 Task: Plan a volunteer activity at a senior center on the 21st at 12:00 PM.
Action: Mouse moved to (158, 137)
Screenshot: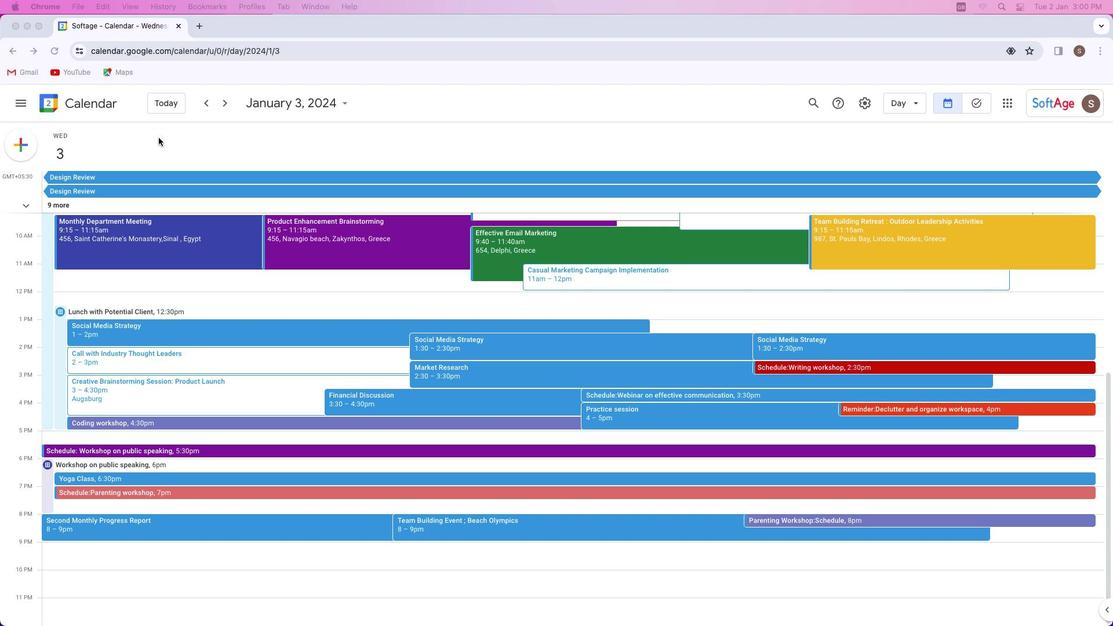 
Action: Mouse pressed left at (158, 137)
Screenshot: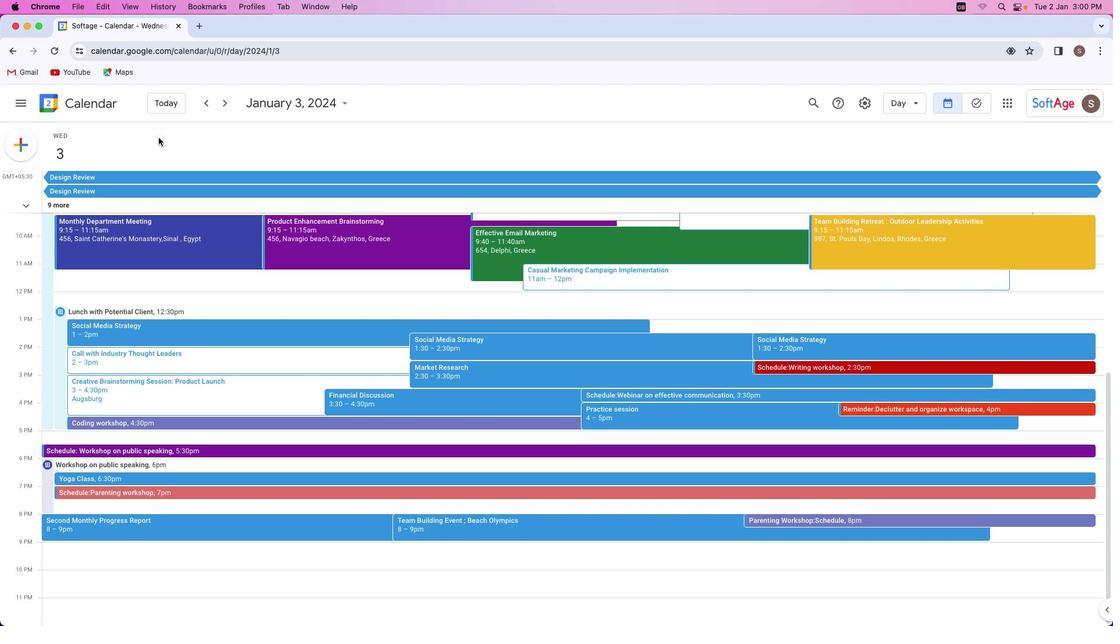 
Action: Mouse moved to (12, 143)
Screenshot: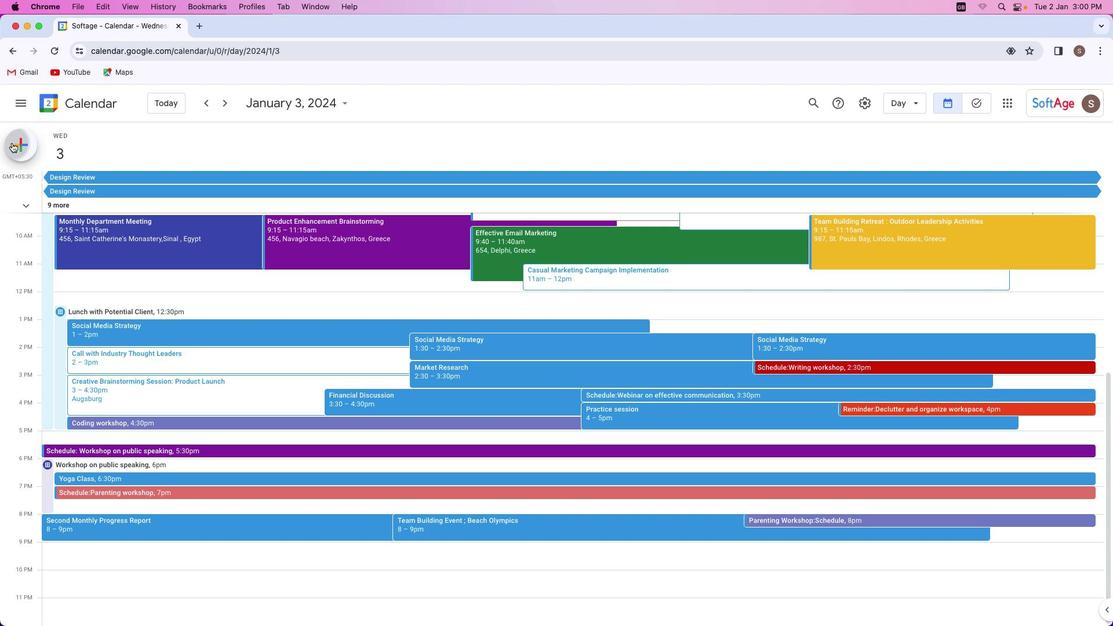
Action: Mouse pressed left at (12, 143)
Screenshot: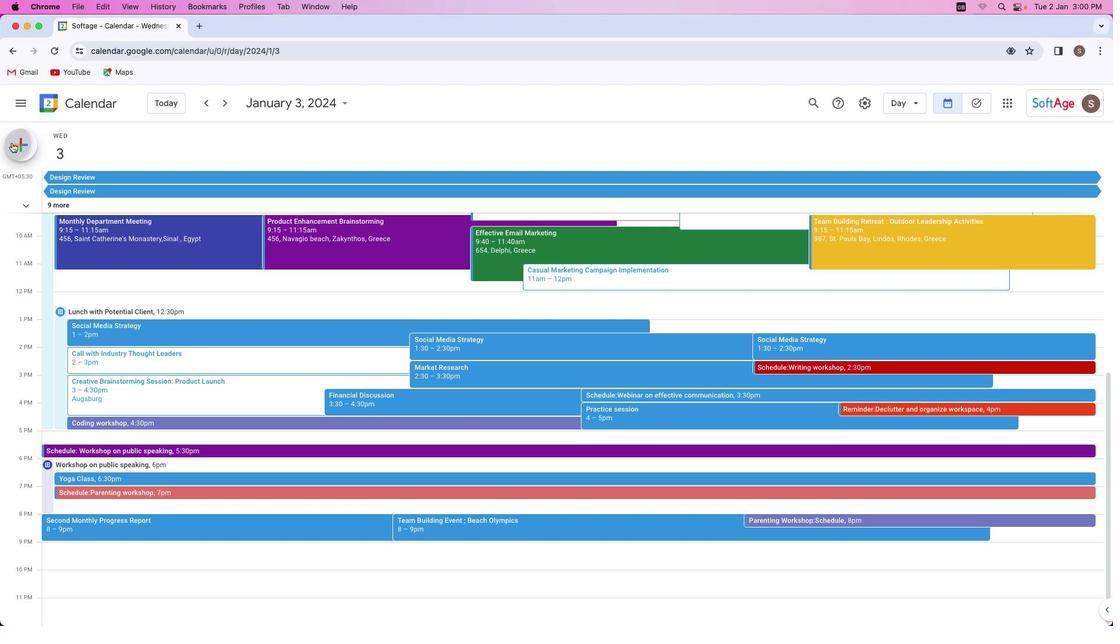 
Action: Mouse moved to (48, 177)
Screenshot: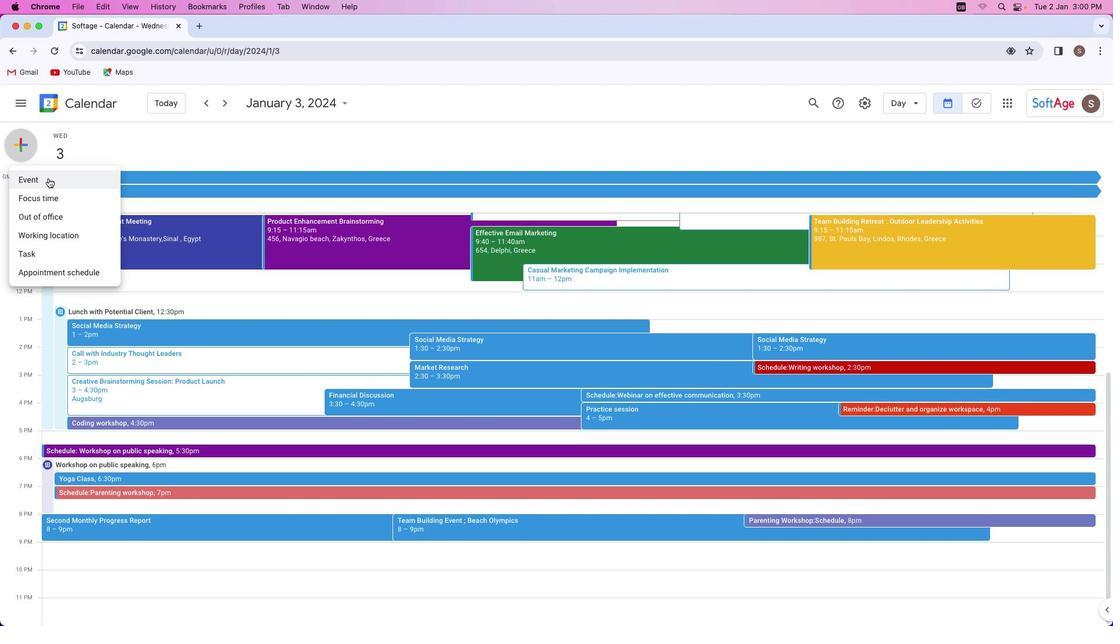 
Action: Mouse pressed left at (48, 177)
Screenshot: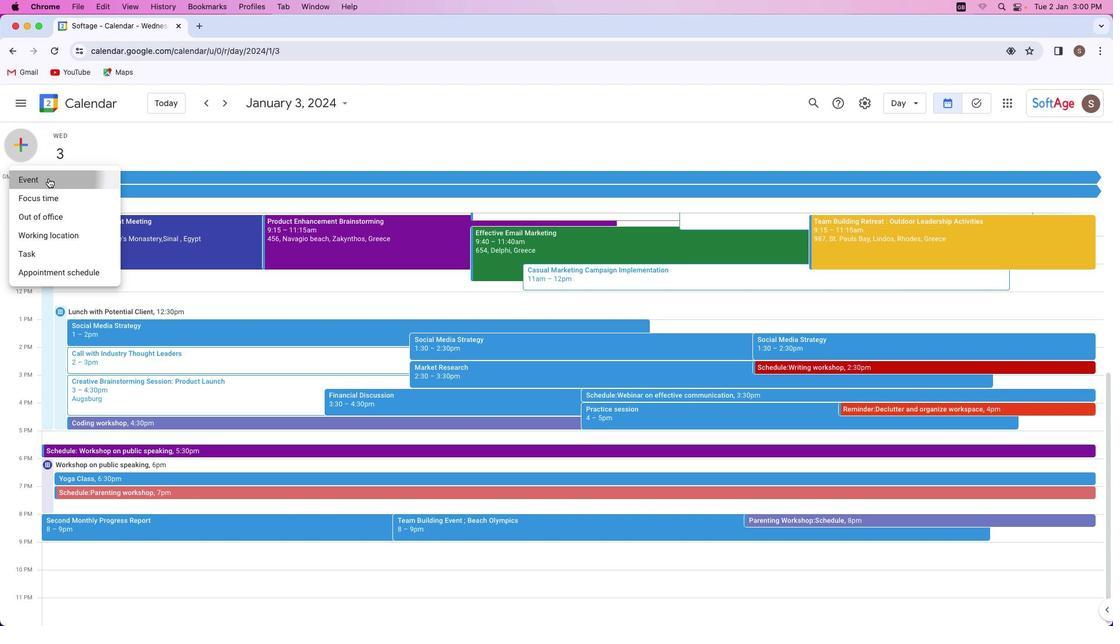 
Action: Mouse moved to (480, 240)
Screenshot: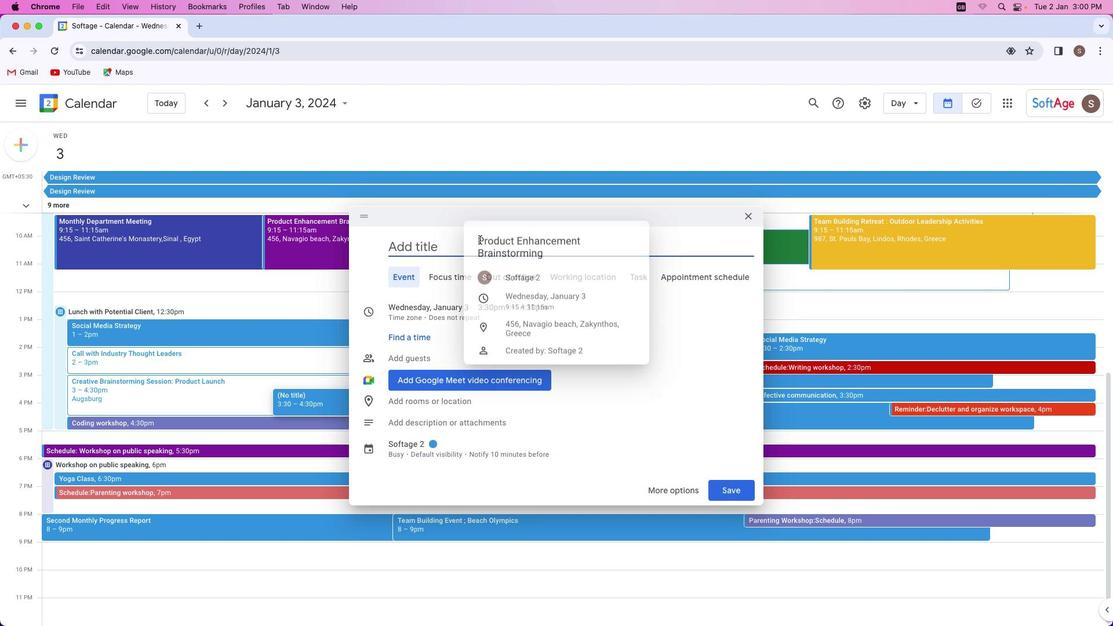 
Action: Key pressed Key.shift'V''o''l''u''n''t''e''e''r'Key.space'a''c''t''i''v''i''t''y'Key.space'a''t'Key.space's''e''n''i''o''r'Key.space'c''e''n''t''e''r'
Screenshot: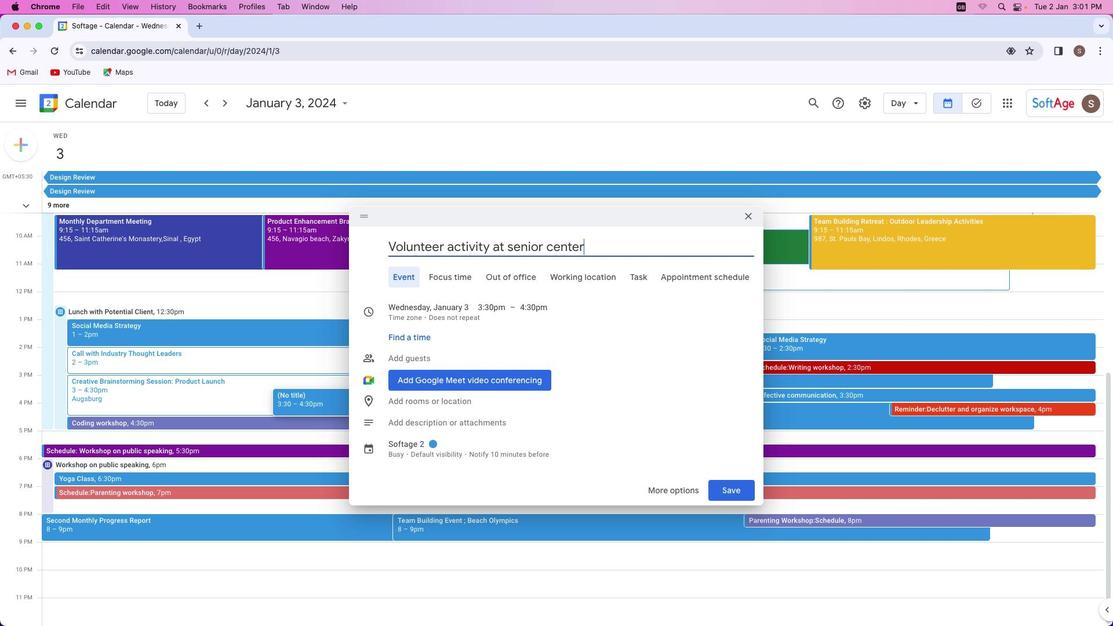 
Action: Mouse moved to (440, 307)
Screenshot: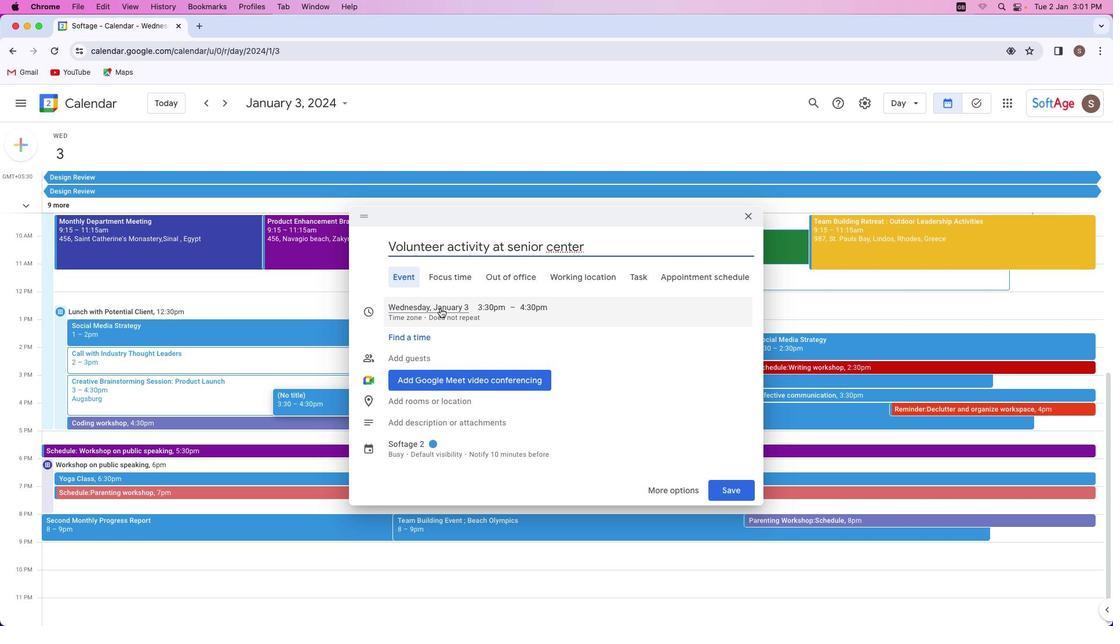 
Action: Mouse pressed left at (440, 307)
Screenshot: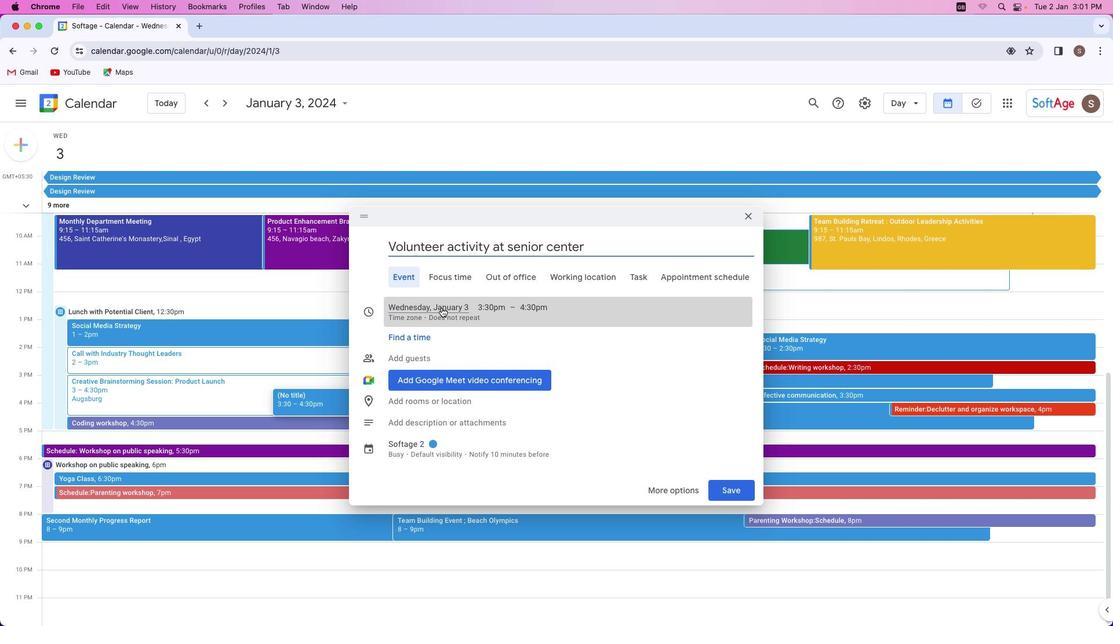 
Action: Mouse moved to (531, 397)
Screenshot: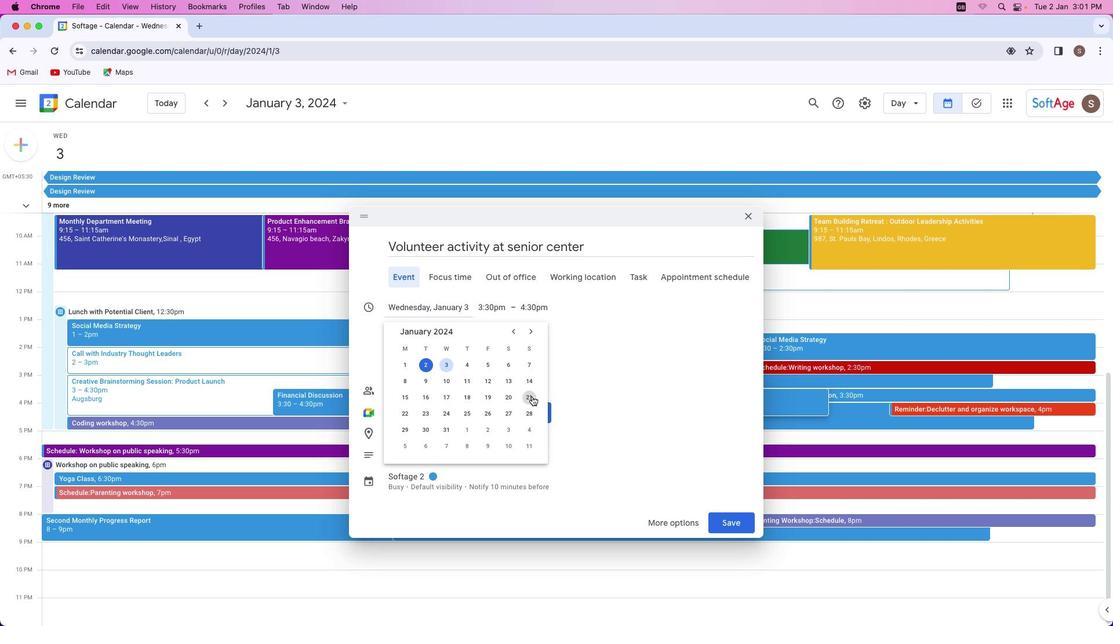 
Action: Mouse pressed left at (531, 397)
Screenshot: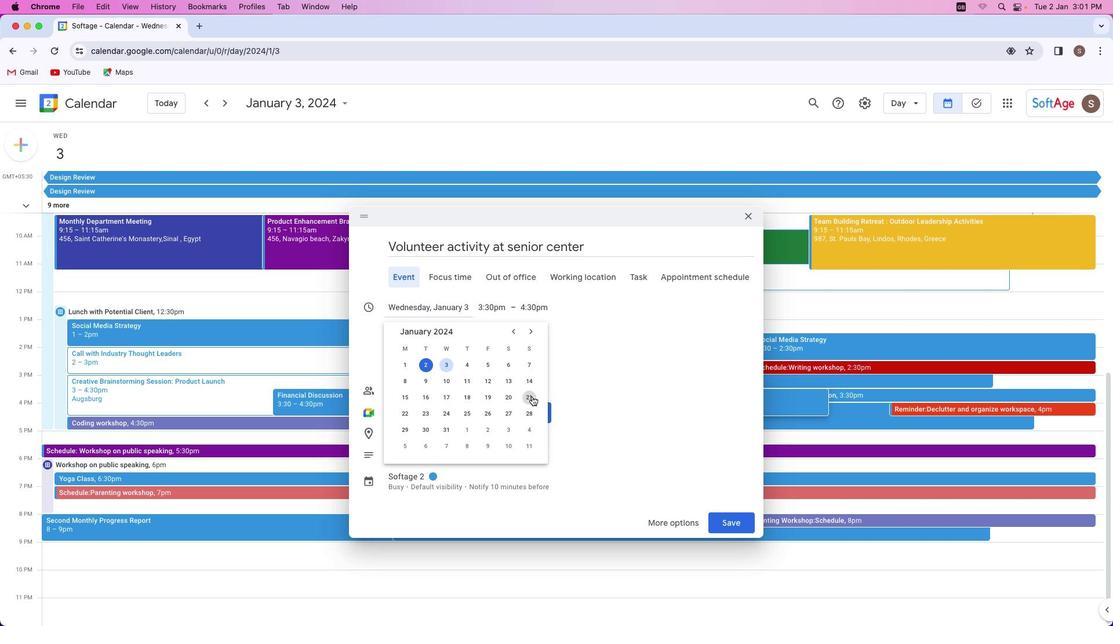 
Action: Mouse moved to (478, 308)
Screenshot: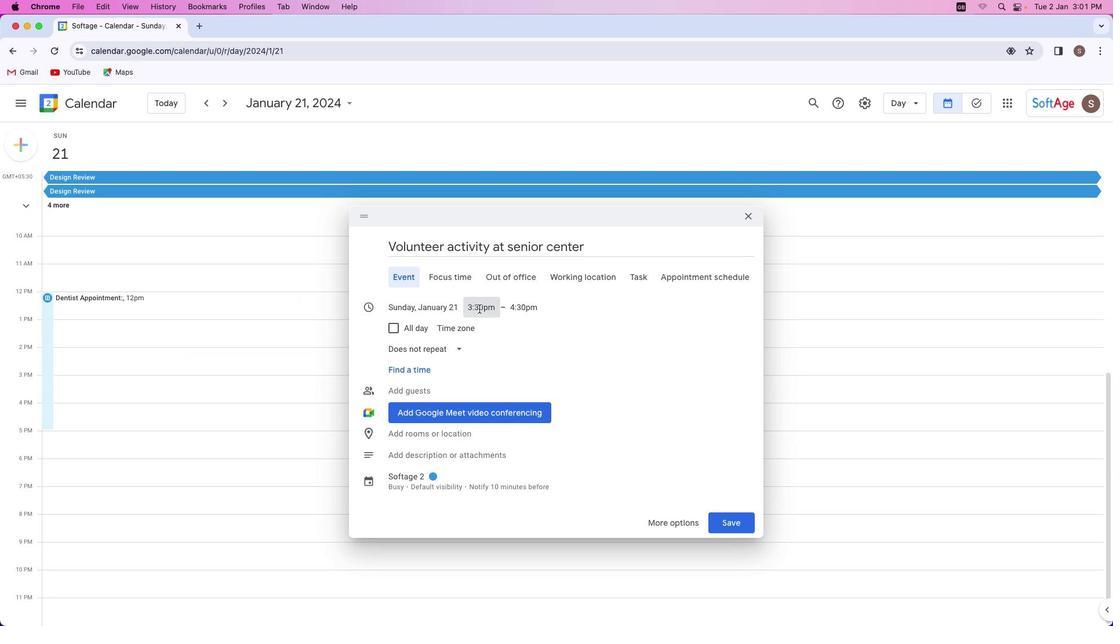 
Action: Mouse pressed left at (478, 308)
Screenshot: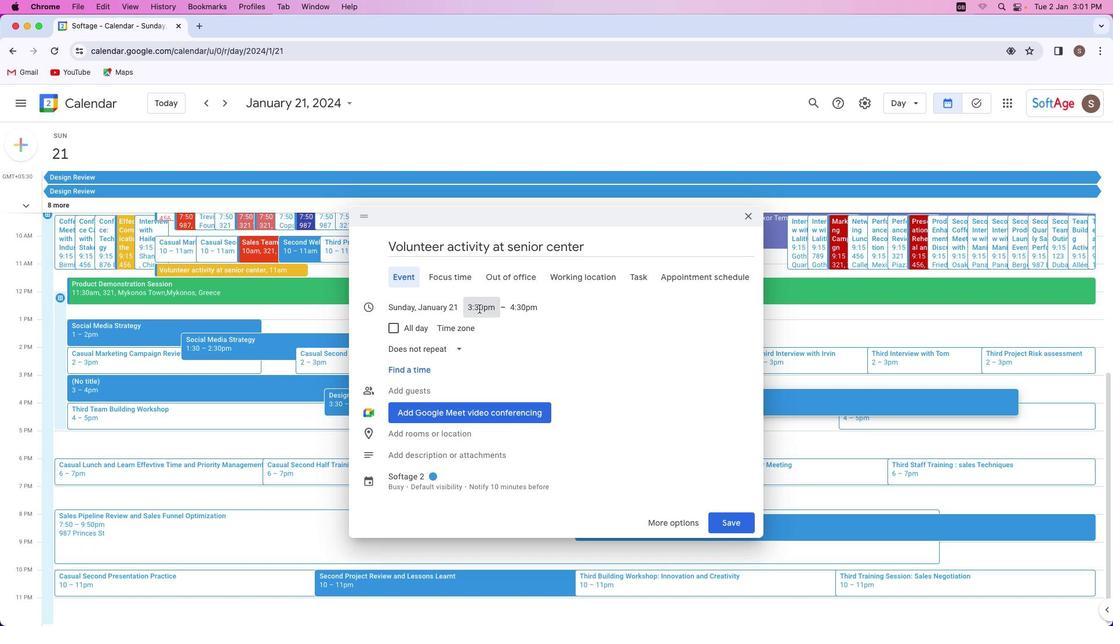 
Action: Mouse moved to (491, 367)
Screenshot: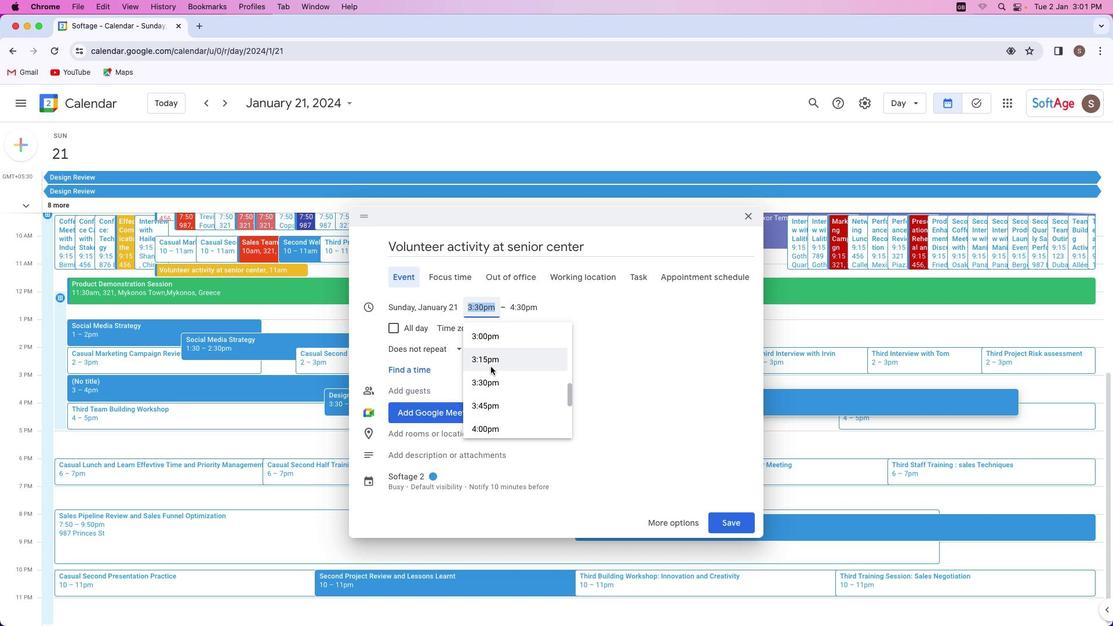 
Action: Mouse scrolled (491, 367) with delta (0, 0)
Screenshot: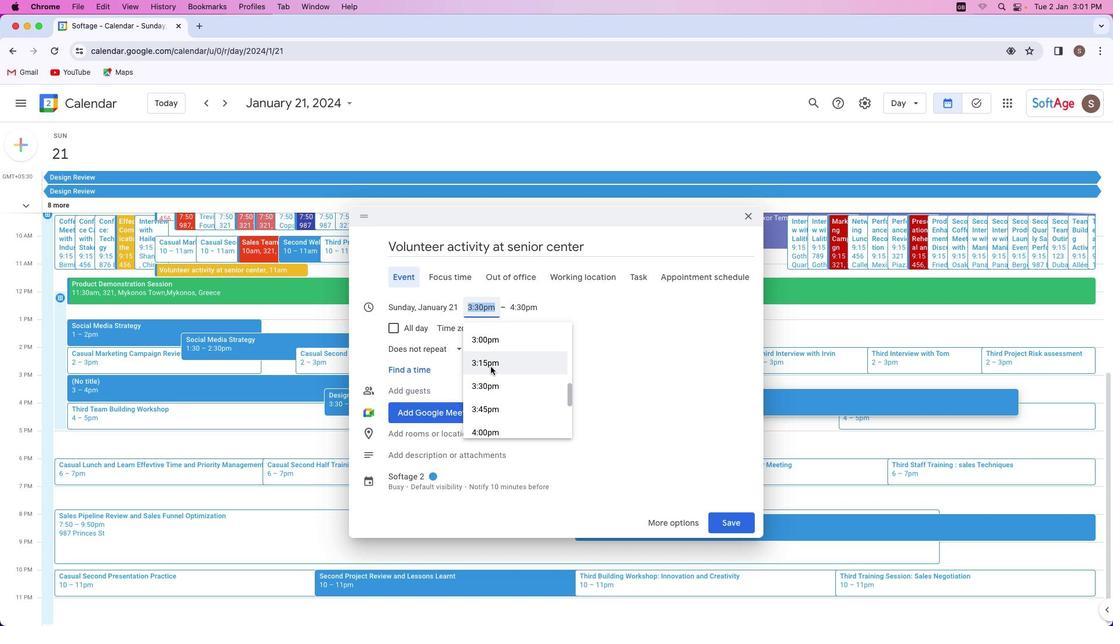 
Action: Mouse scrolled (491, 367) with delta (0, 0)
Screenshot: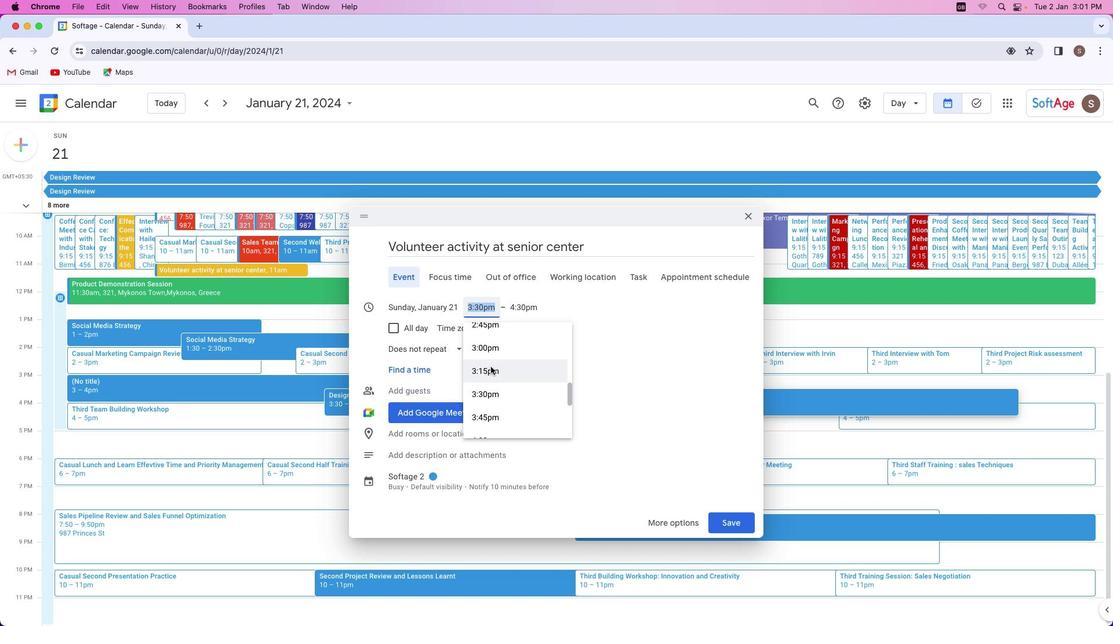 
Action: Mouse moved to (491, 366)
Screenshot: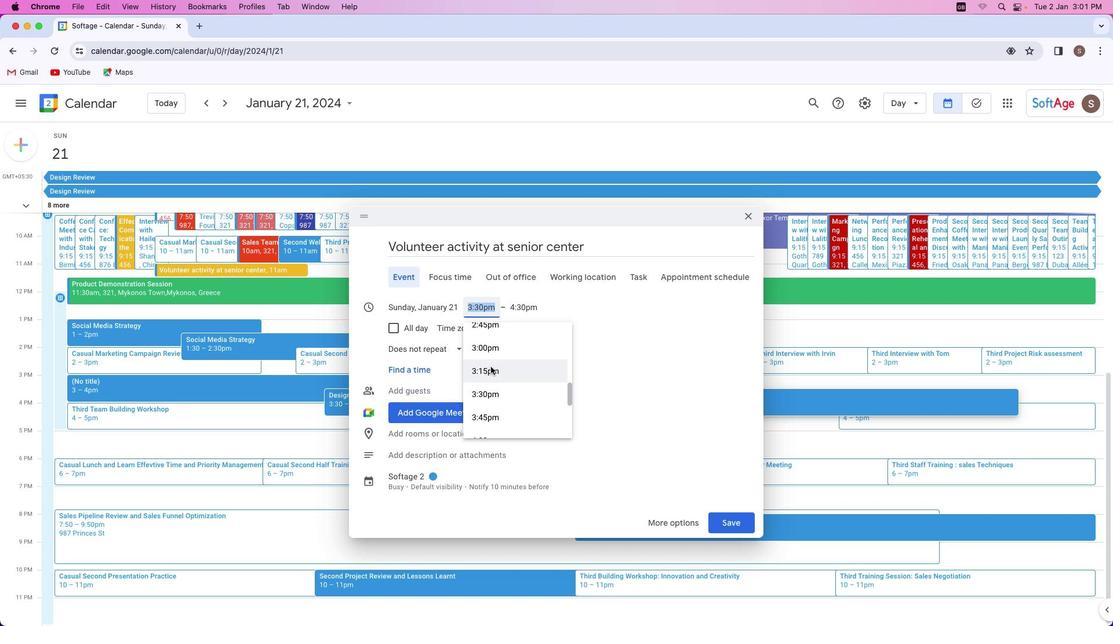 
Action: Mouse scrolled (491, 366) with delta (0, 0)
Screenshot: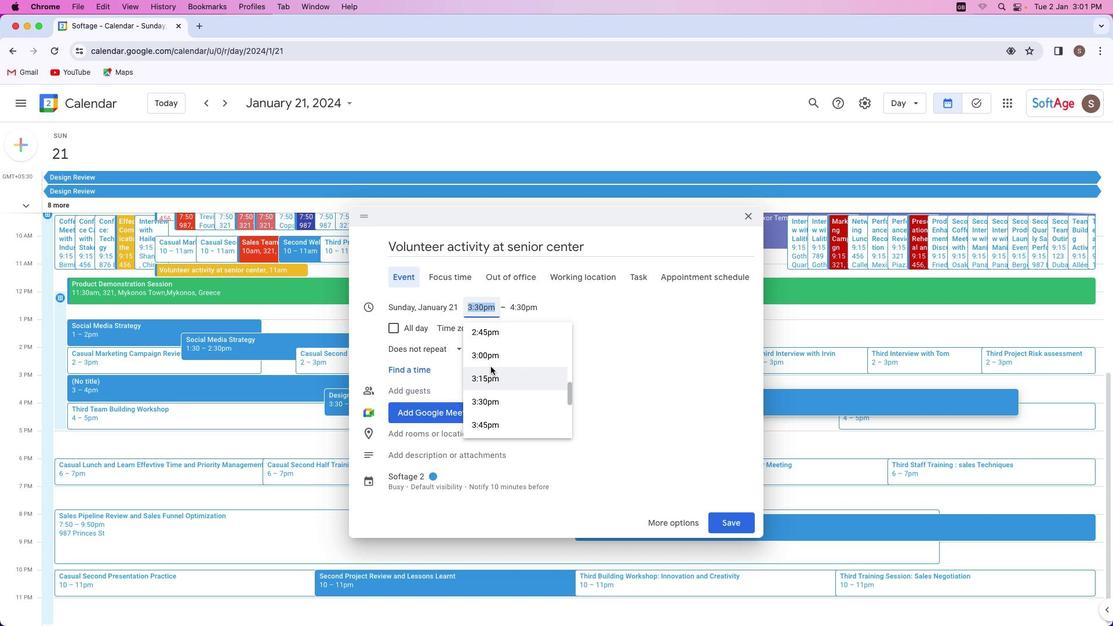 
Action: Mouse moved to (492, 368)
Screenshot: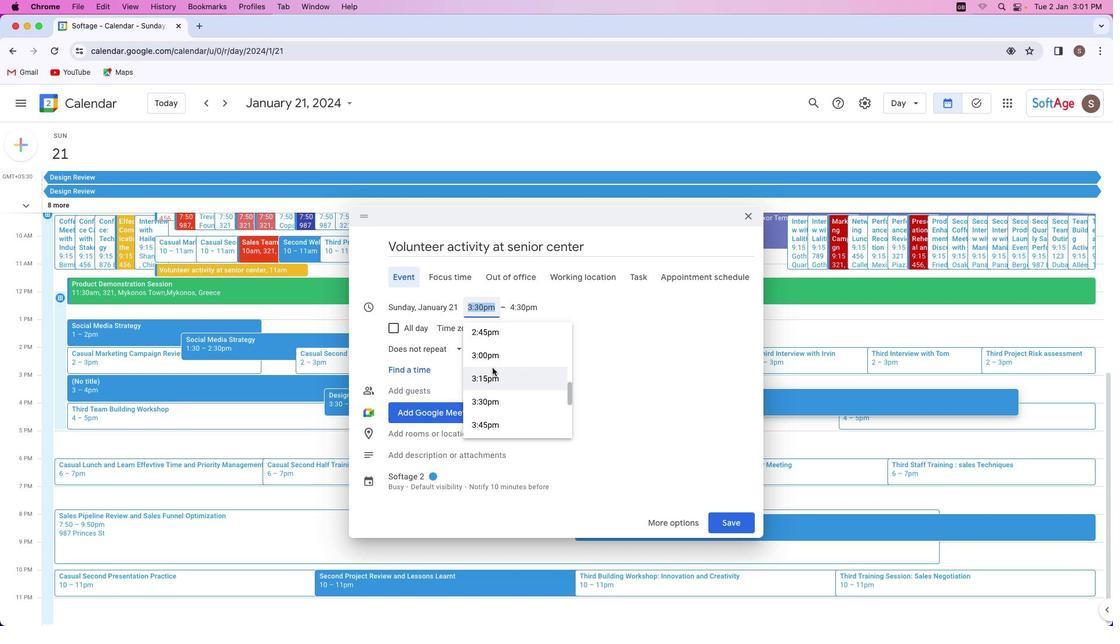 
Action: Mouse scrolled (492, 368) with delta (0, 0)
Screenshot: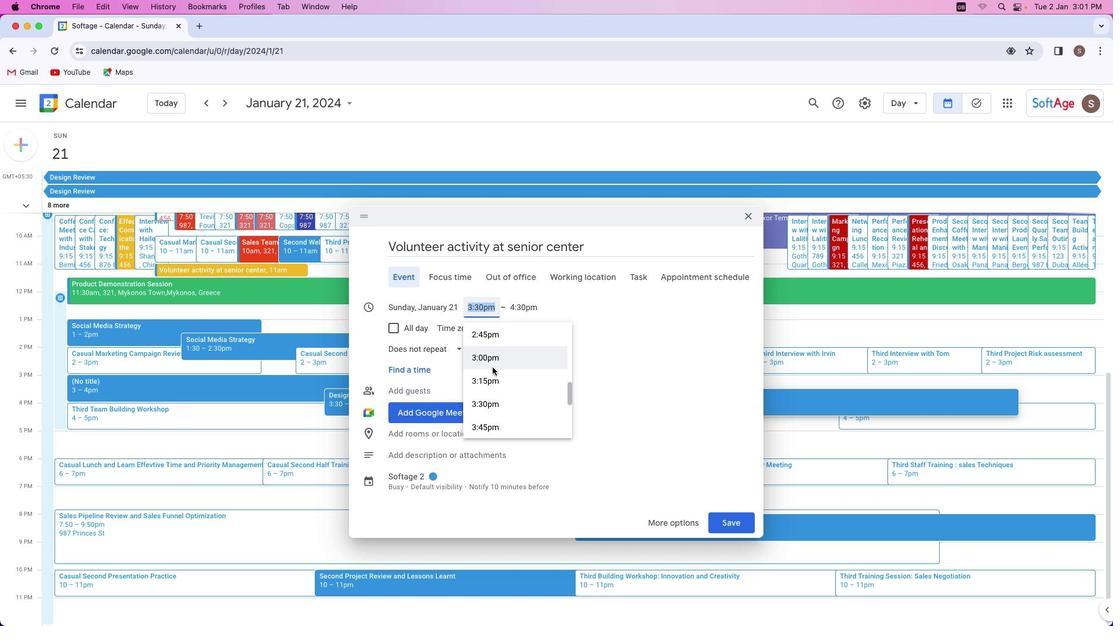 
Action: Mouse moved to (492, 367)
Screenshot: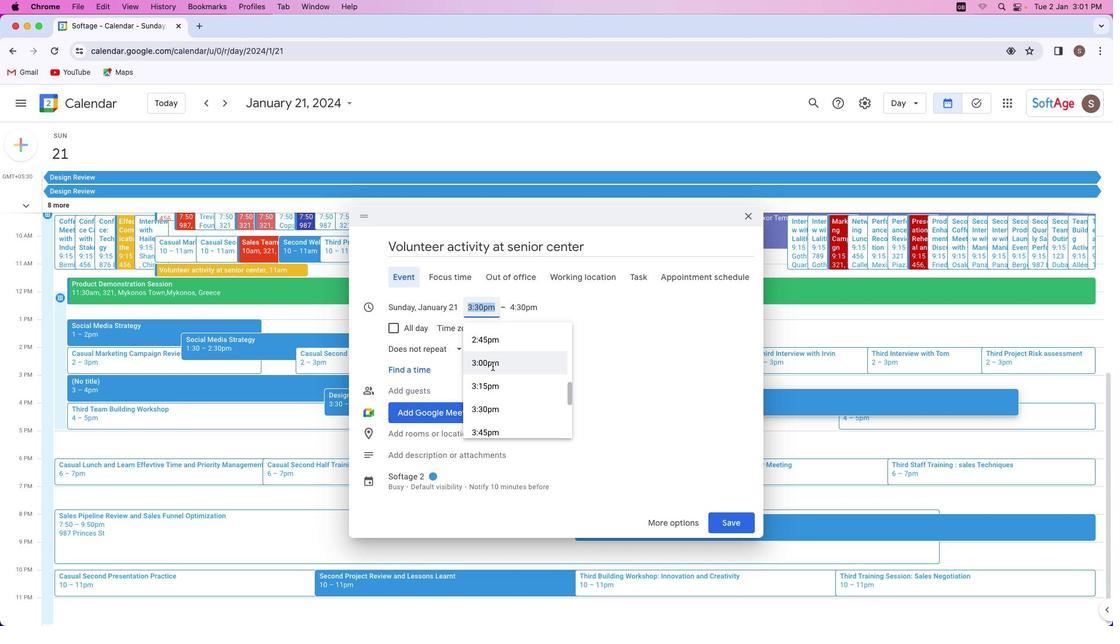 
Action: Mouse scrolled (492, 367) with delta (0, 0)
Screenshot: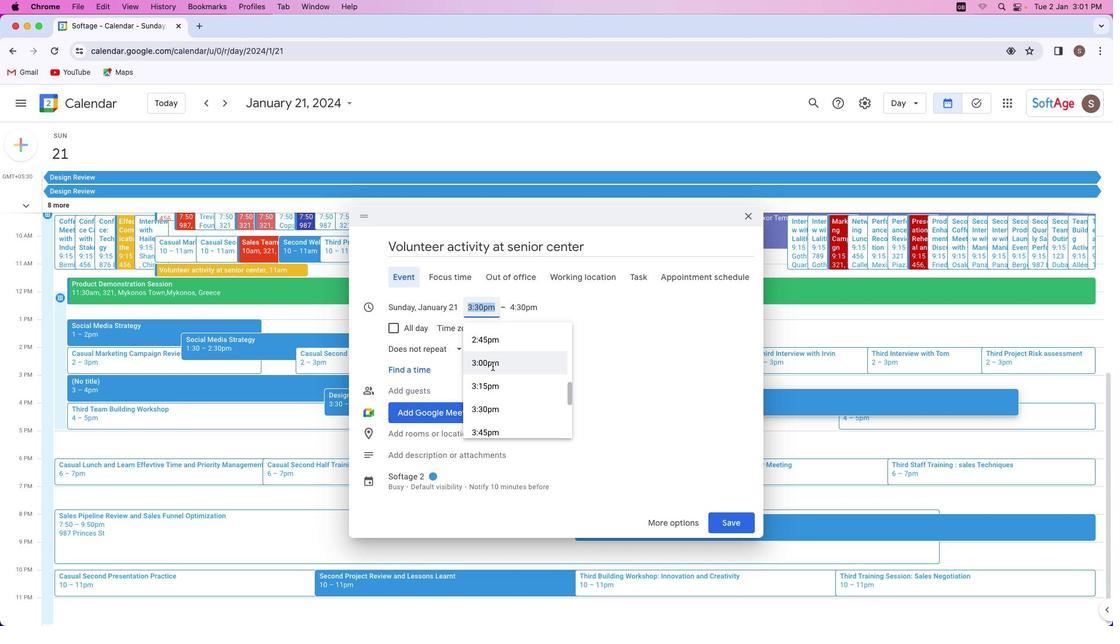
Action: Mouse moved to (492, 365)
Screenshot: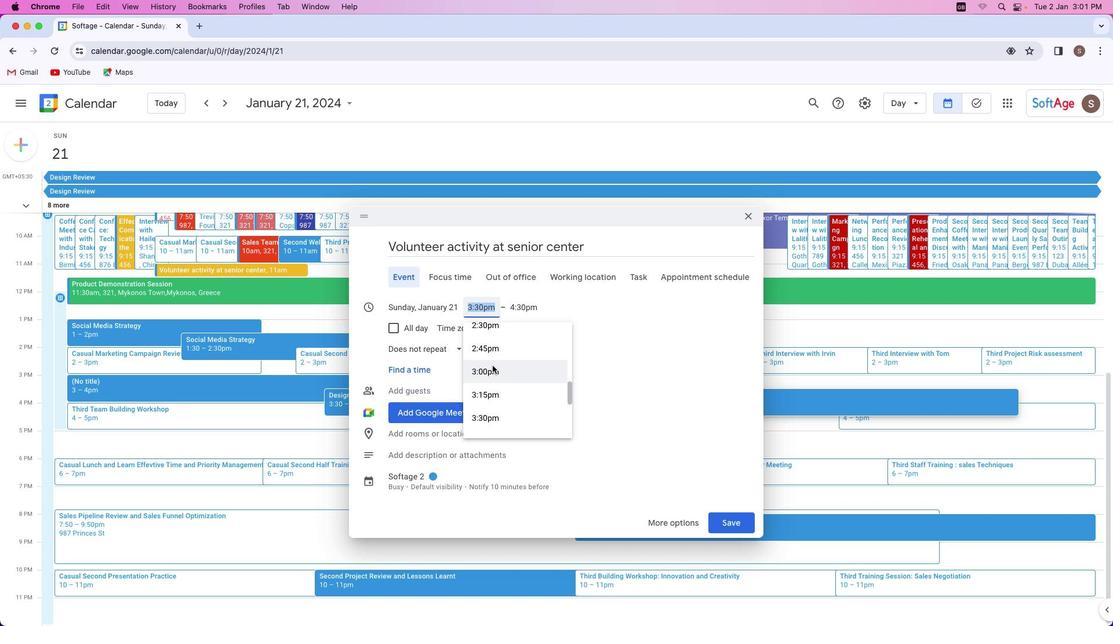 
Action: Mouse scrolled (492, 365) with delta (0, 0)
Screenshot: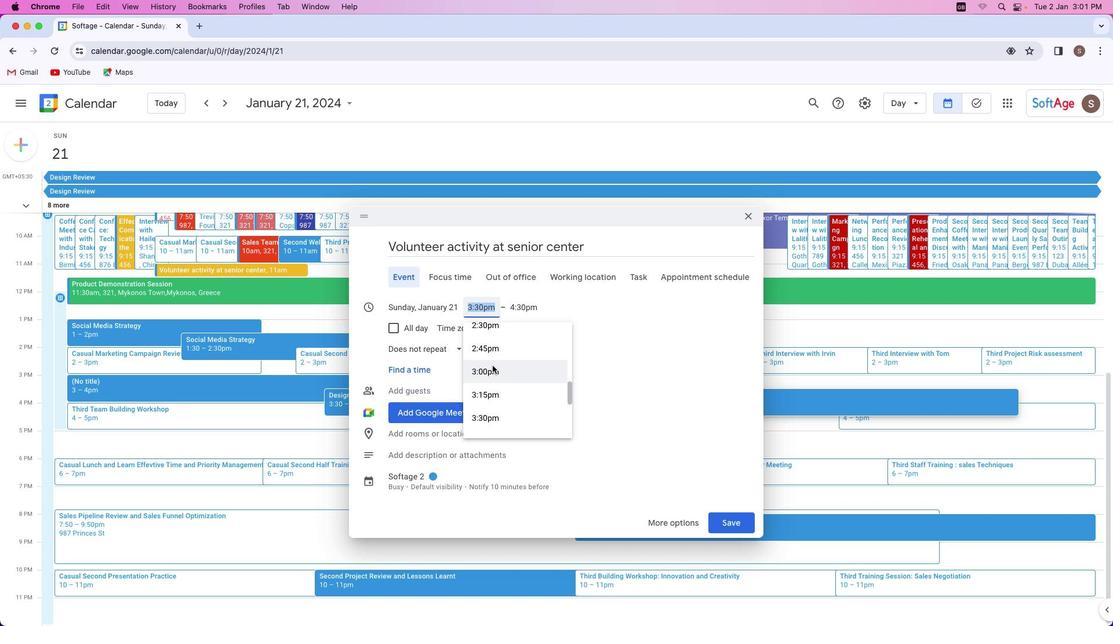 
Action: Mouse moved to (492, 365)
Screenshot: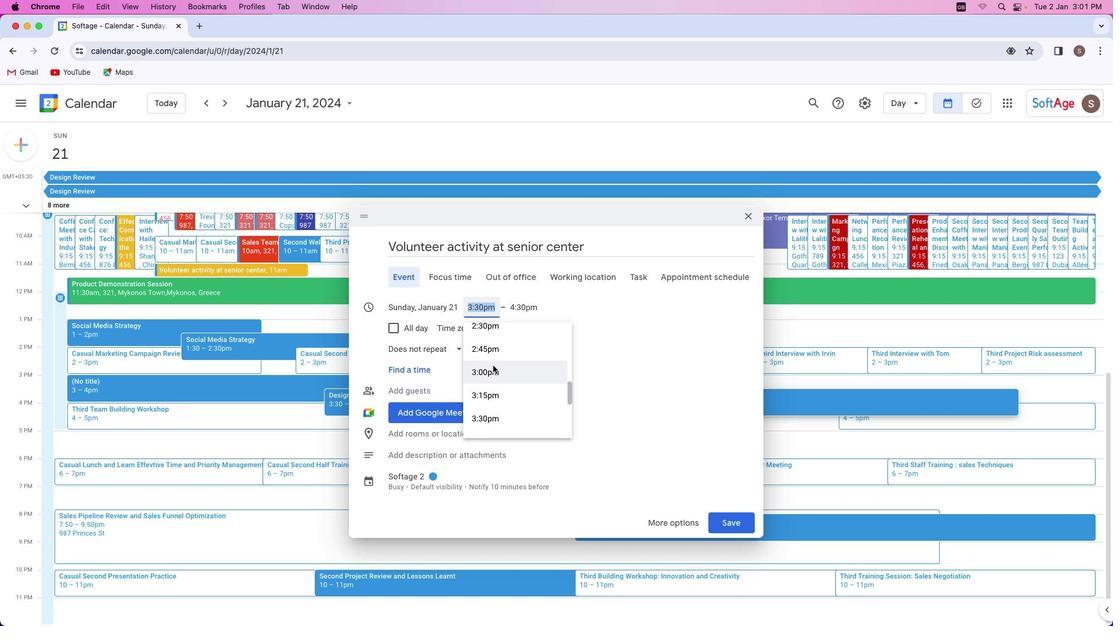 
Action: Mouse scrolled (492, 365) with delta (0, 0)
Screenshot: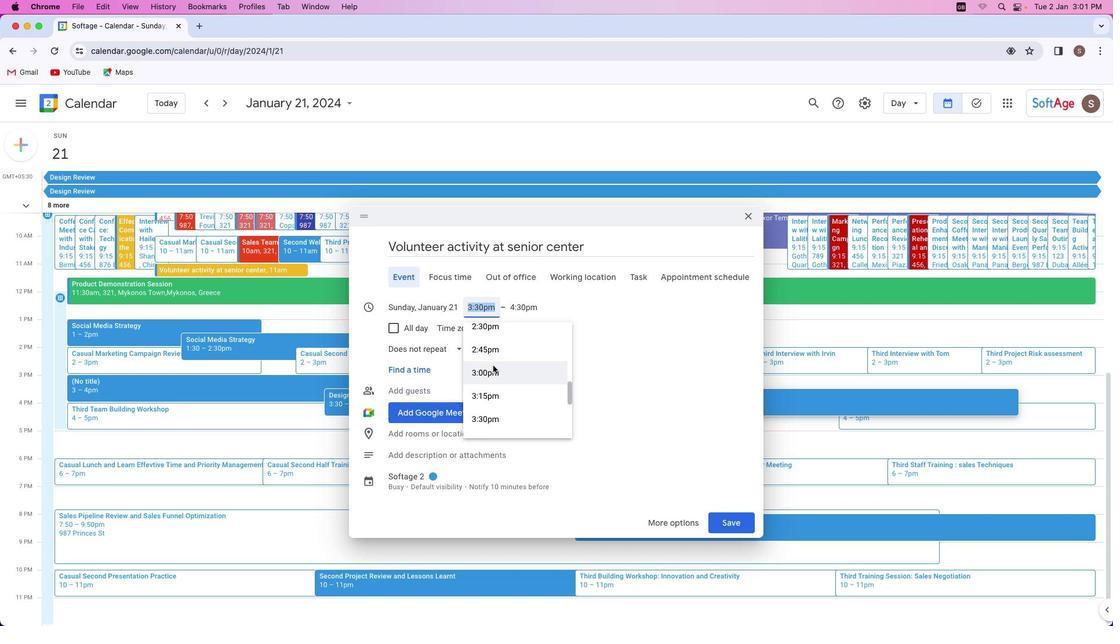 
Action: Mouse scrolled (492, 365) with delta (0, 0)
Screenshot: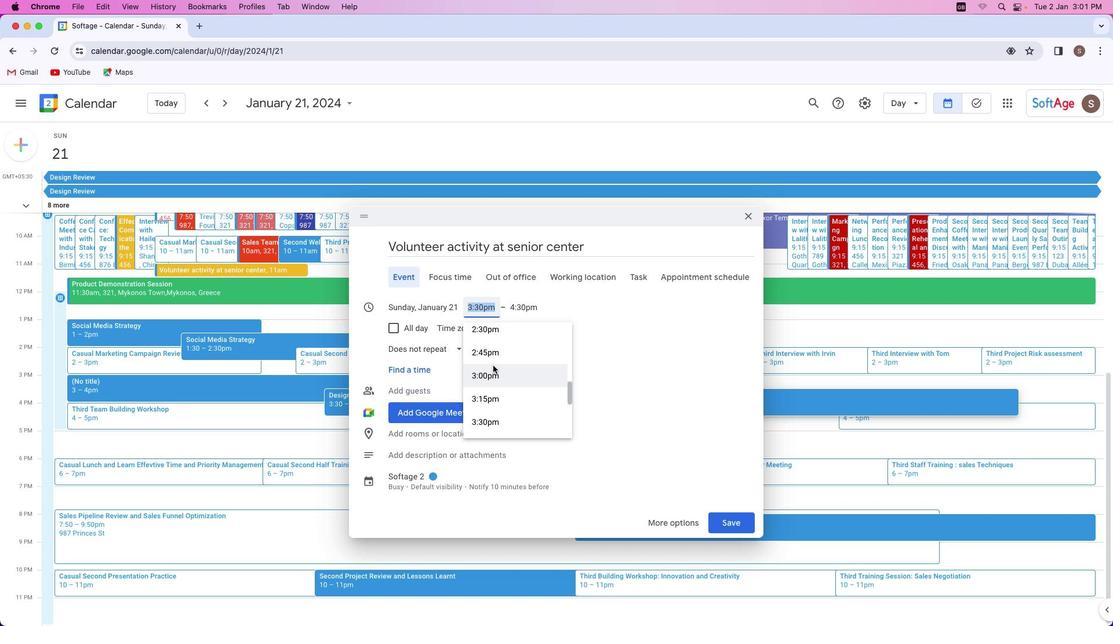 
Action: Mouse scrolled (492, 365) with delta (0, 0)
Screenshot: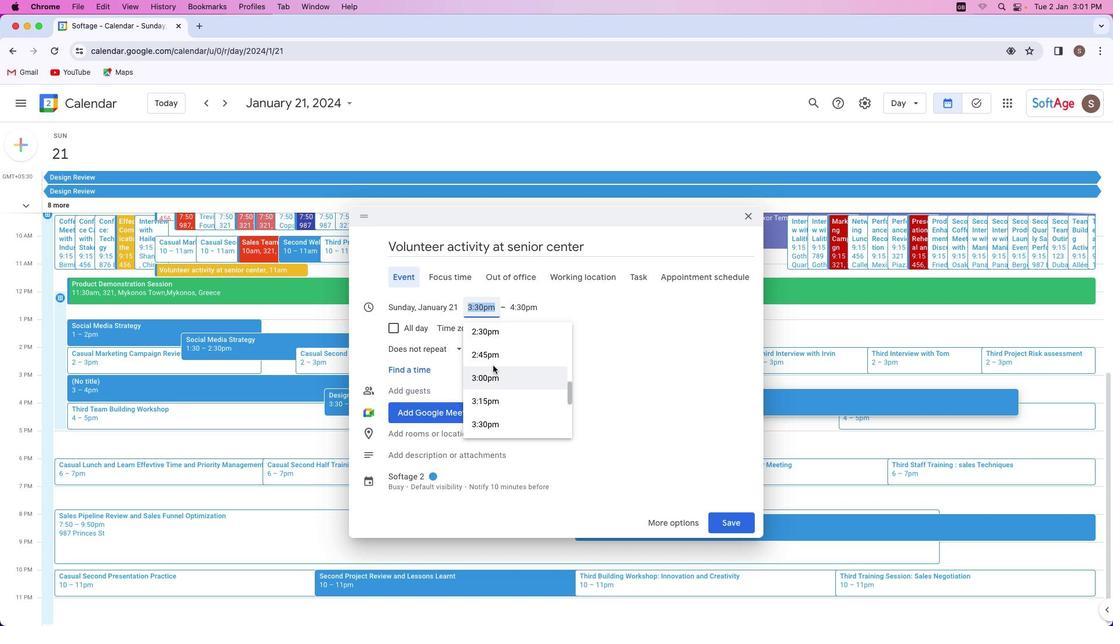 
Action: Mouse moved to (494, 365)
Screenshot: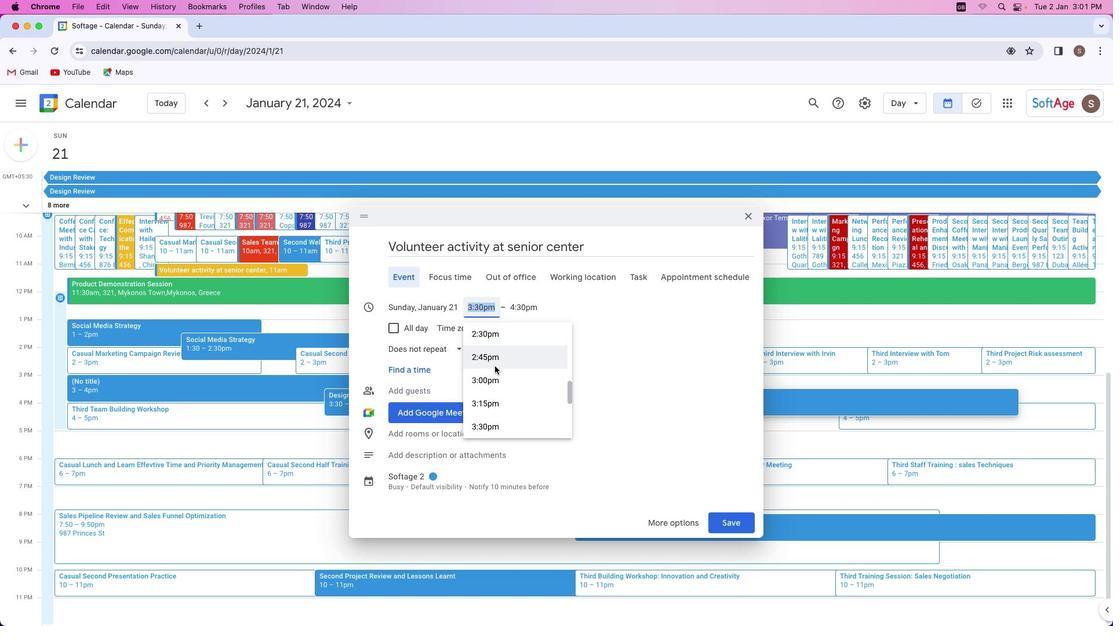 
Action: Mouse scrolled (494, 365) with delta (0, 0)
Screenshot: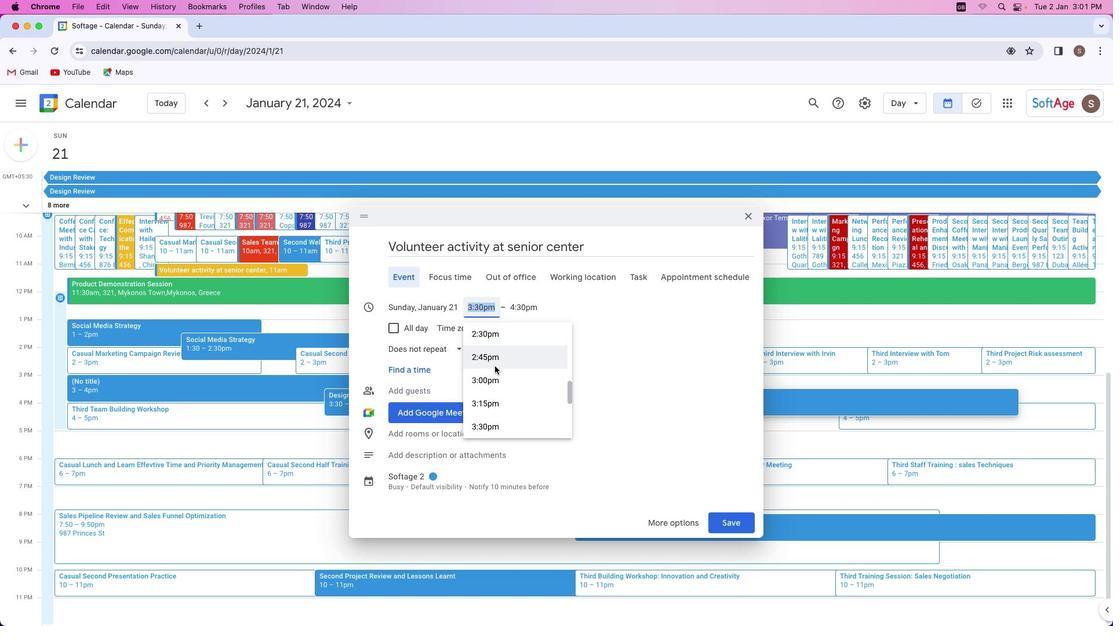 
Action: Mouse moved to (494, 365)
Screenshot: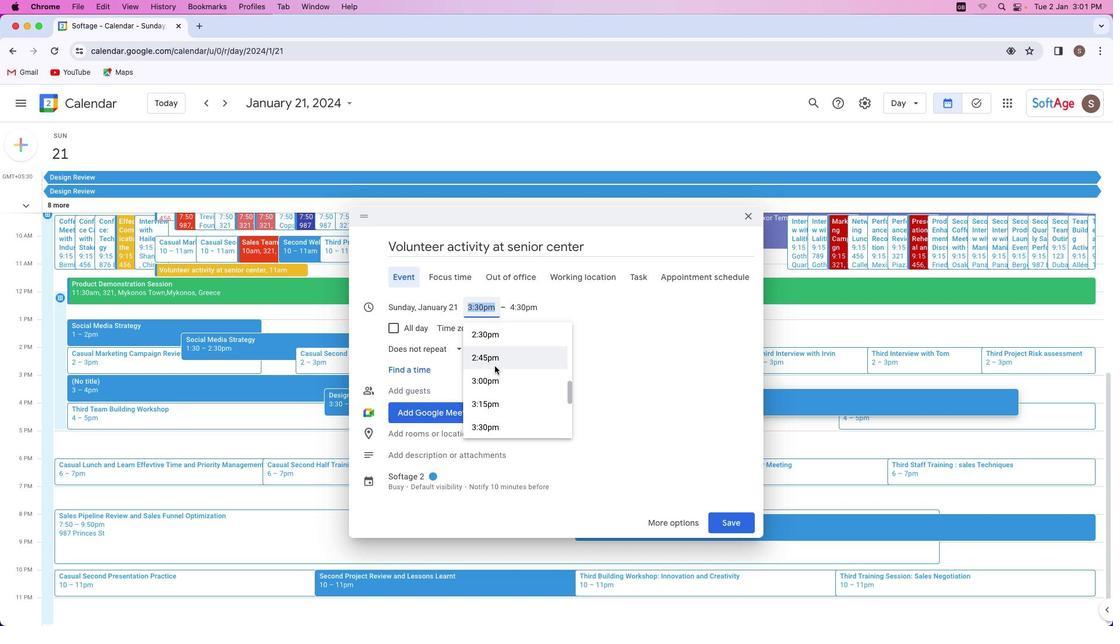 
Action: Mouse scrolled (494, 365) with delta (0, 0)
Screenshot: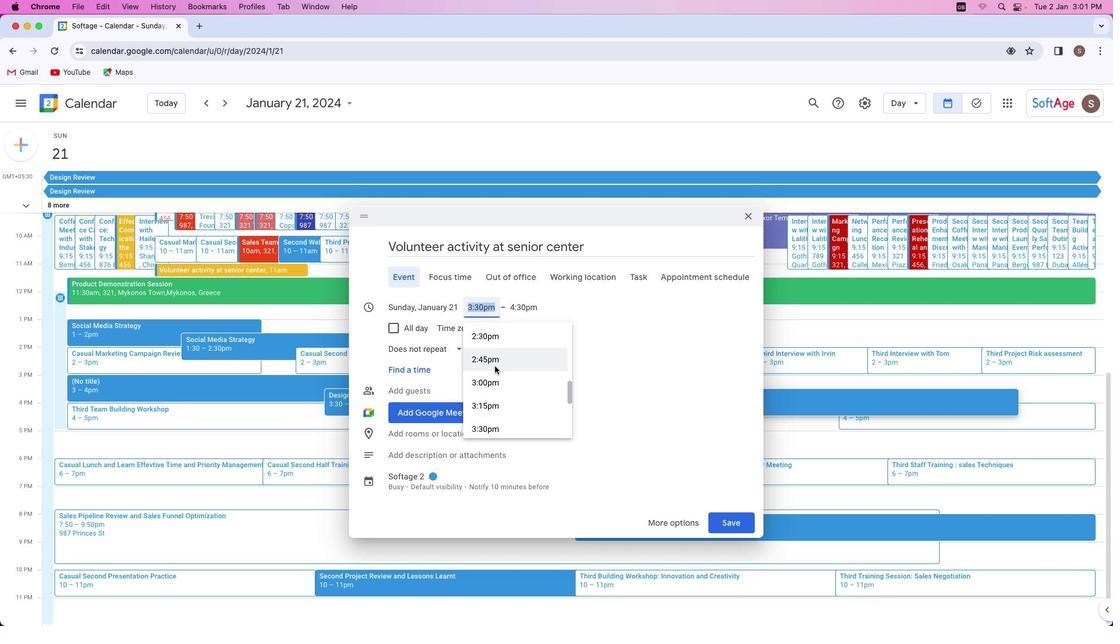 
Action: Mouse scrolled (494, 365) with delta (0, 0)
Screenshot: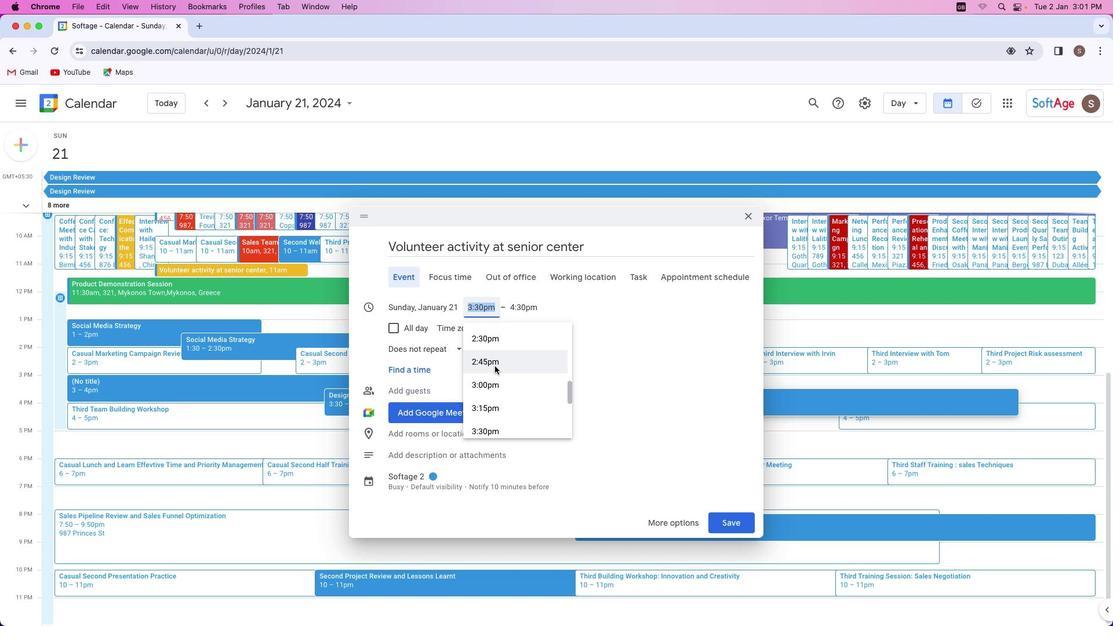 
Action: Mouse scrolled (494, 365) with delta (0, 0)
Screenshot: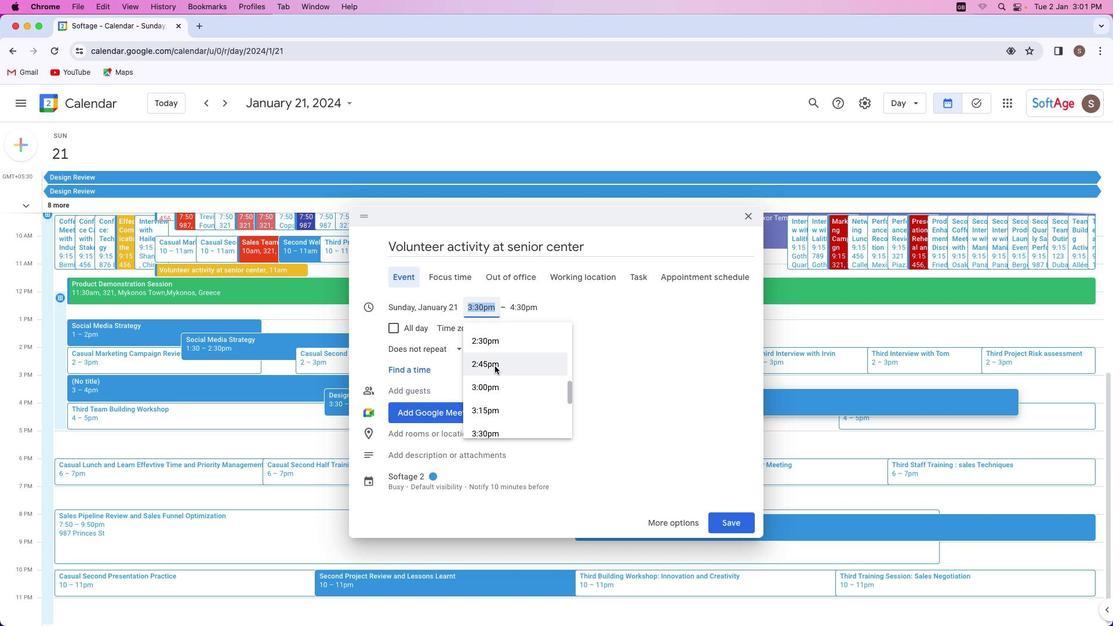 
Action: Mouse moved to (495, 367)
Screenshot: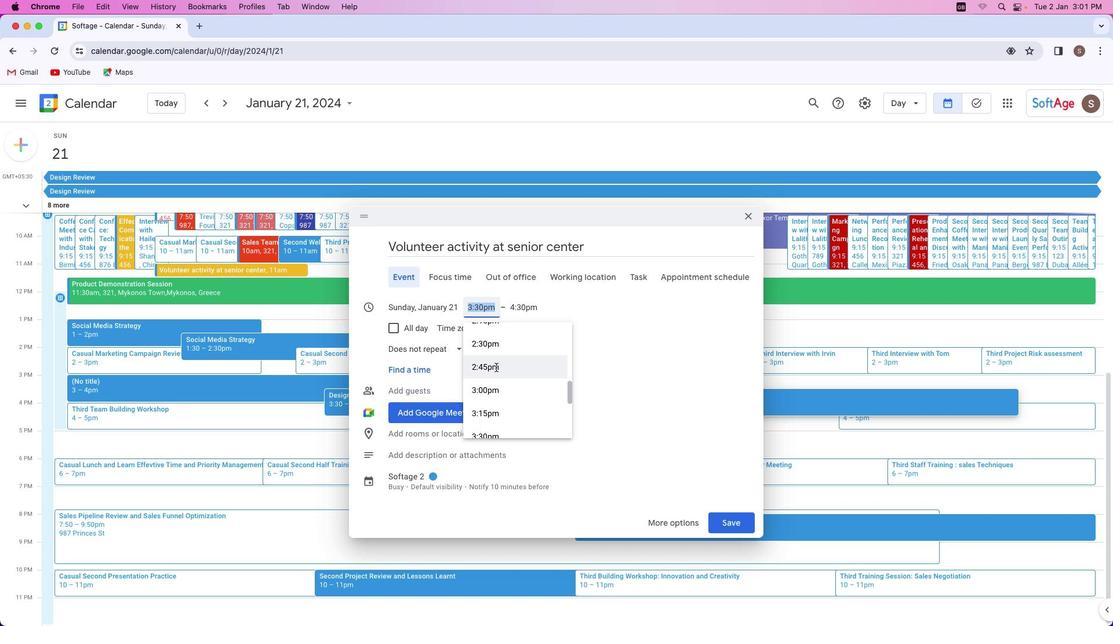 
Action: Mouse scrolled (495, 367) with delta (0, 0)
Screenshot: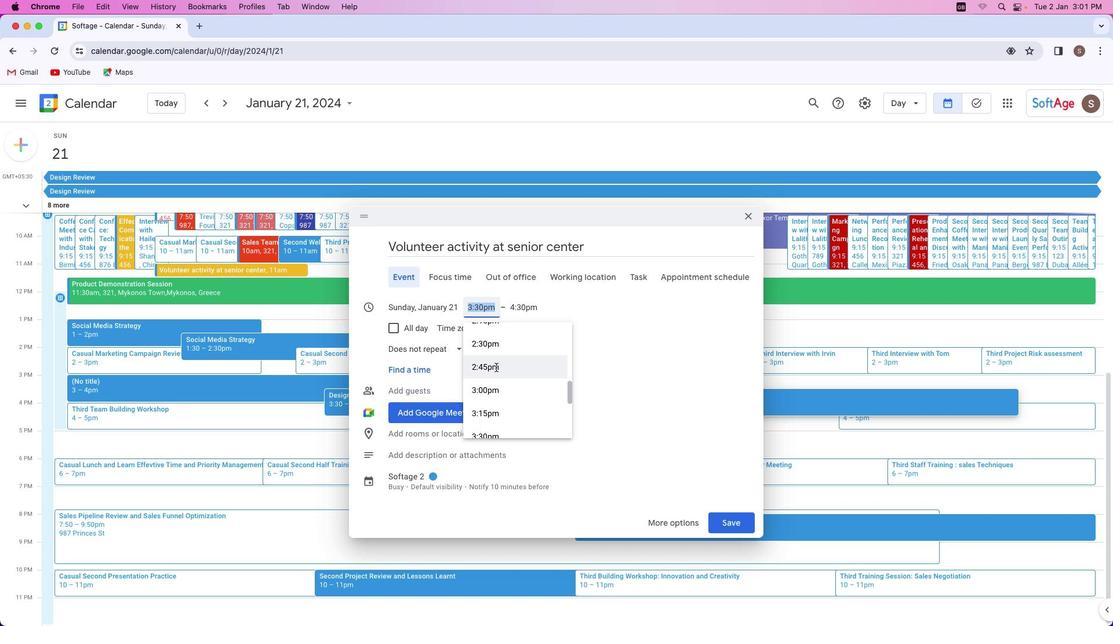 
Action: Mouse moved to (495, 367)
Screenshot: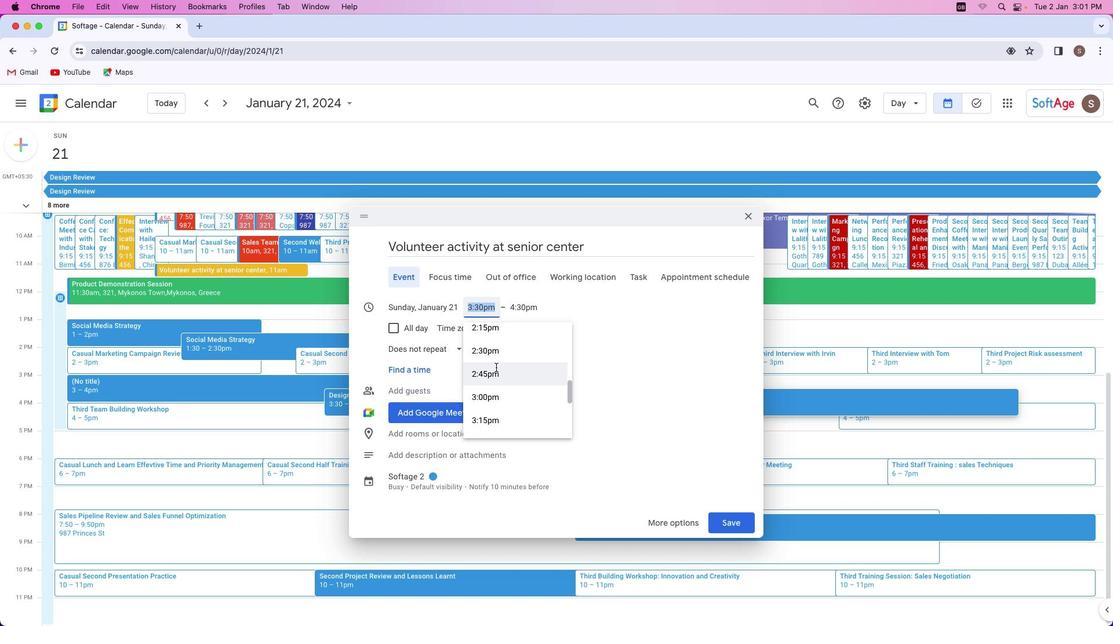 
Action: Mouse scrolled (495, 367) with delta (0, 0)
Screenshot: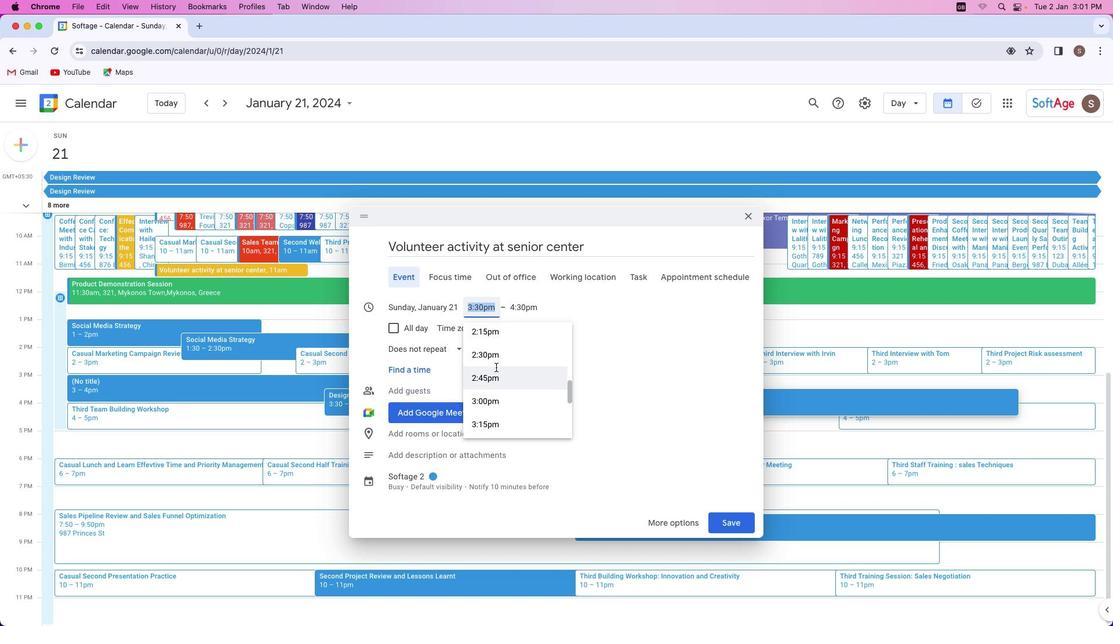 
Action: Mouse scrolled (495, 367) with delta (0, 0)
Screenshot: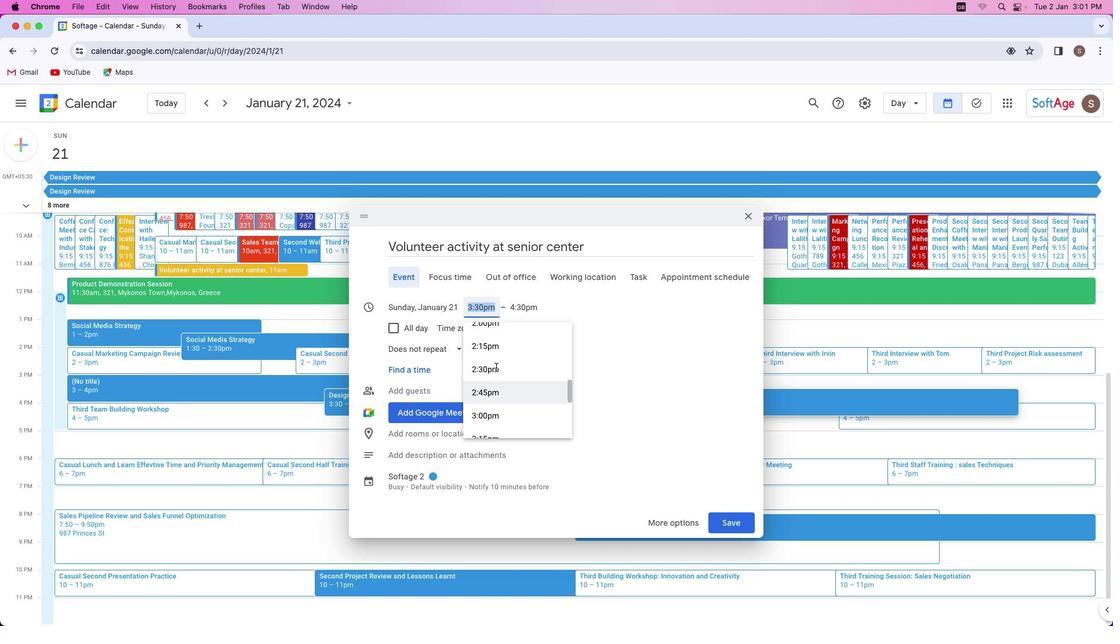 
Action: Mouse scrolled (495, 367) with delta (0, 0)
Screenshot: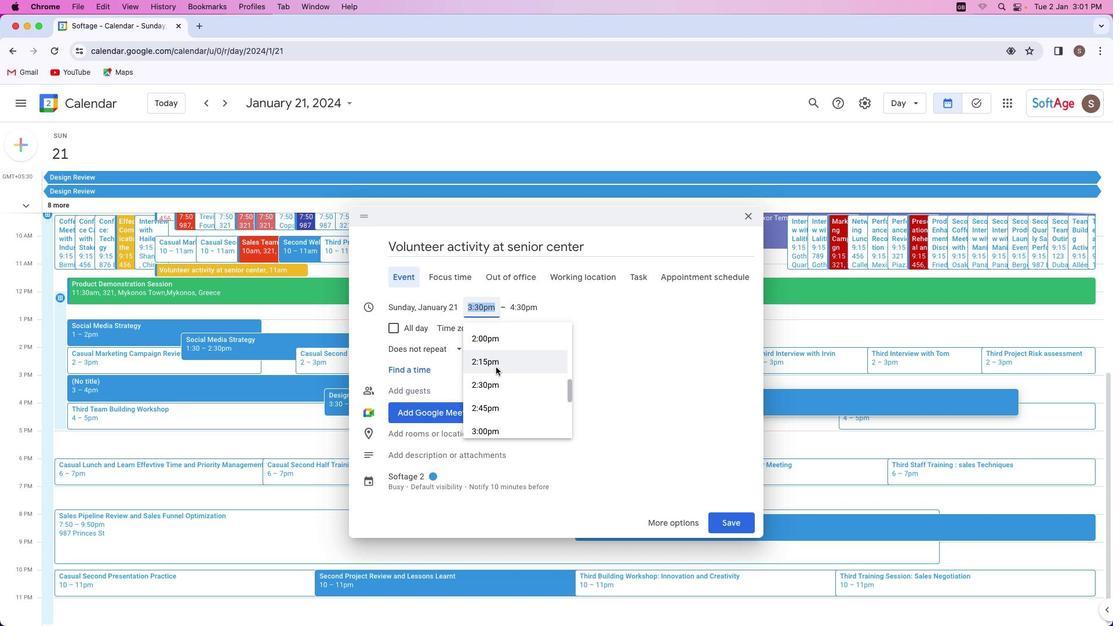 
Action: Mouse scrolled (495, 367) with delta (0, 0)
Screenshot: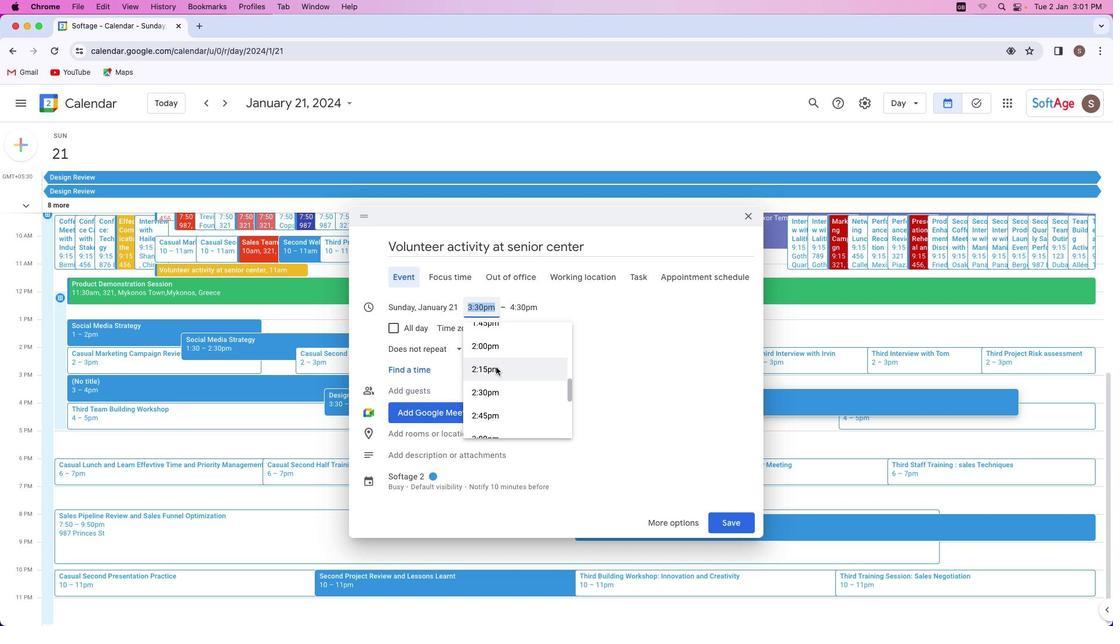 
Action: Mouse moved to (495, 367)
Screenshot: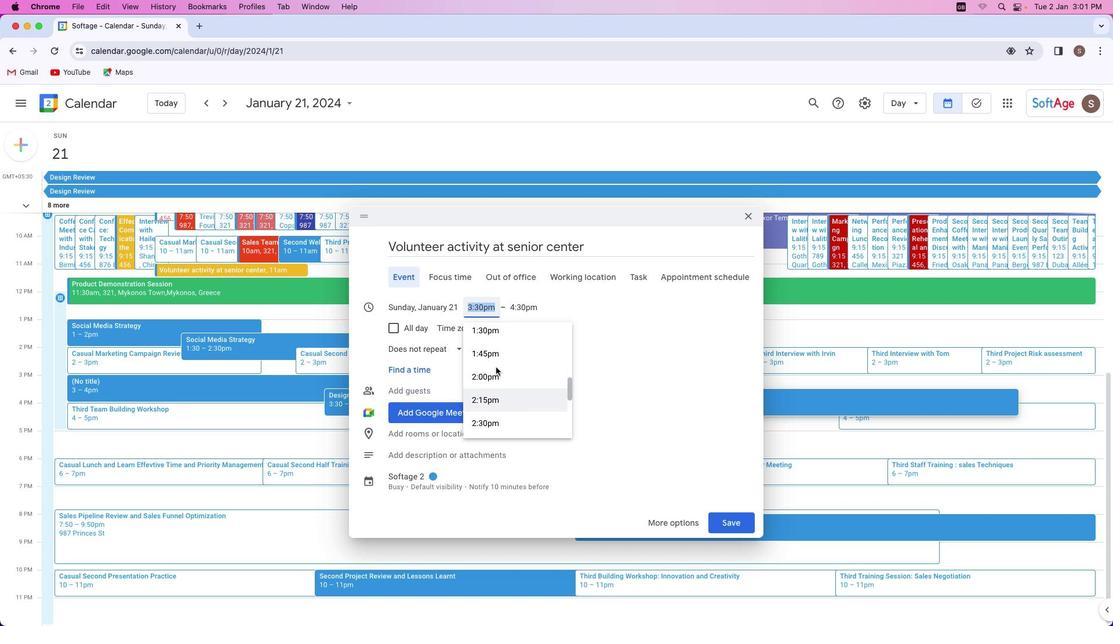 
Action: Mouse scrolled (495, 367) with delta (0, 1)
Screenshot: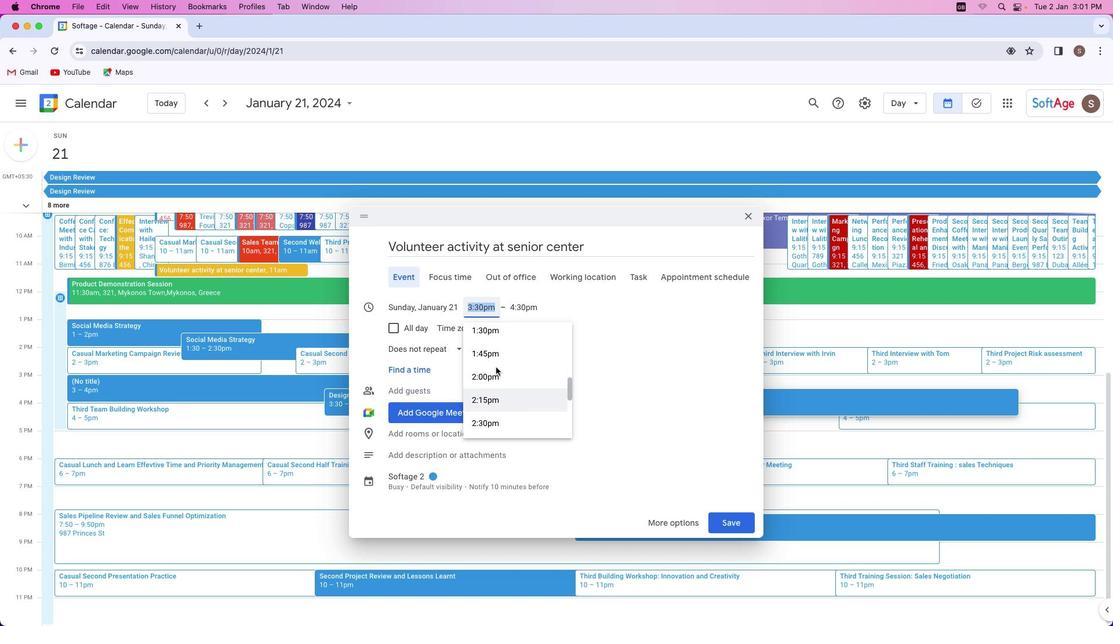 
Action: Mouse scrolled (495, 367) with delta (0, 0)
Screenshot: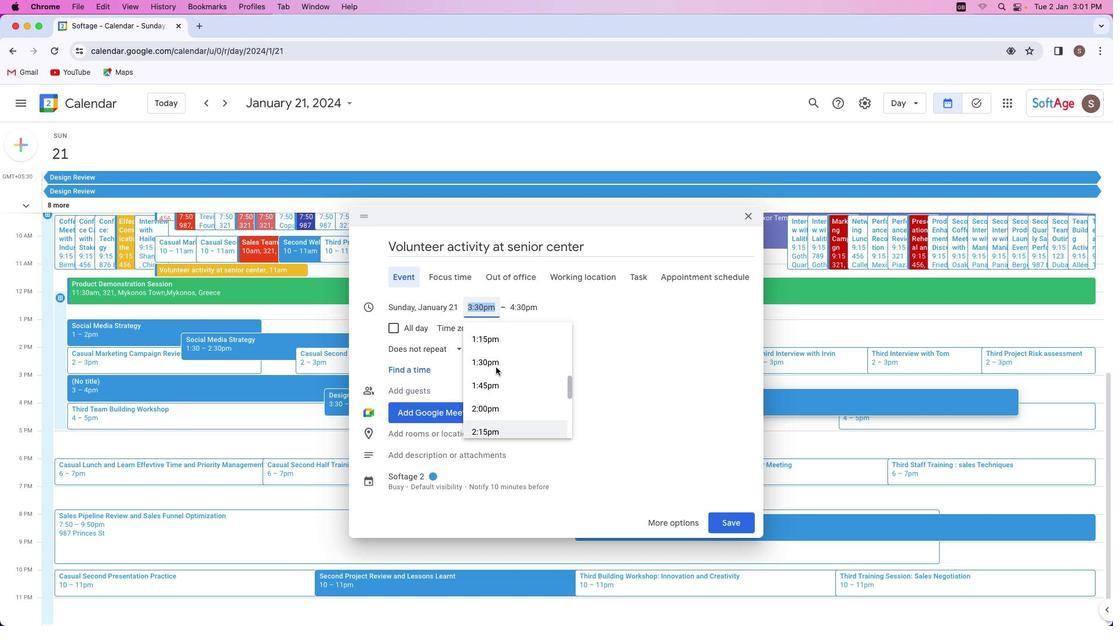 
Action: Mouse moved to (496, 367)
Screenshot: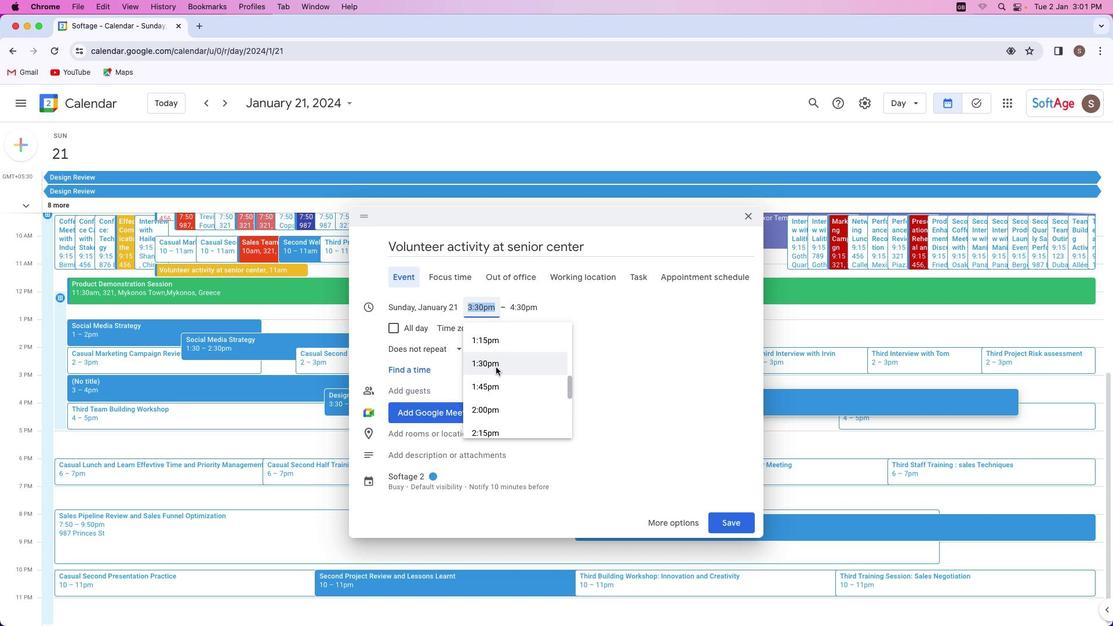
Action: Mouse scrolled (496, 367) with delta (0, 0)
Screenshot: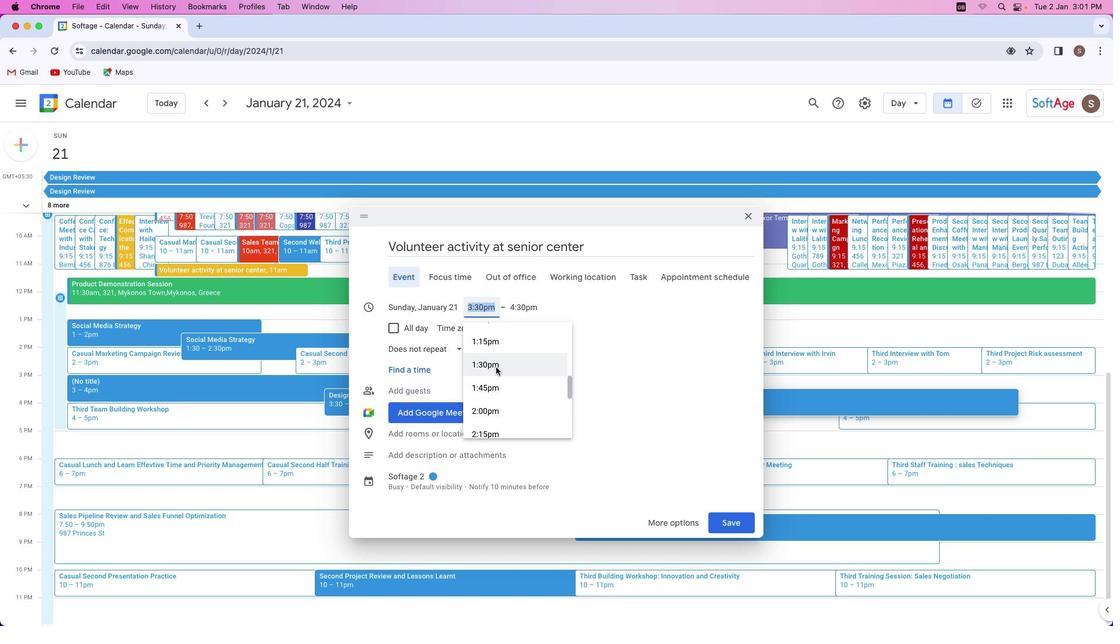 
Action: Mouse moved to (496, 367)
Screenshot: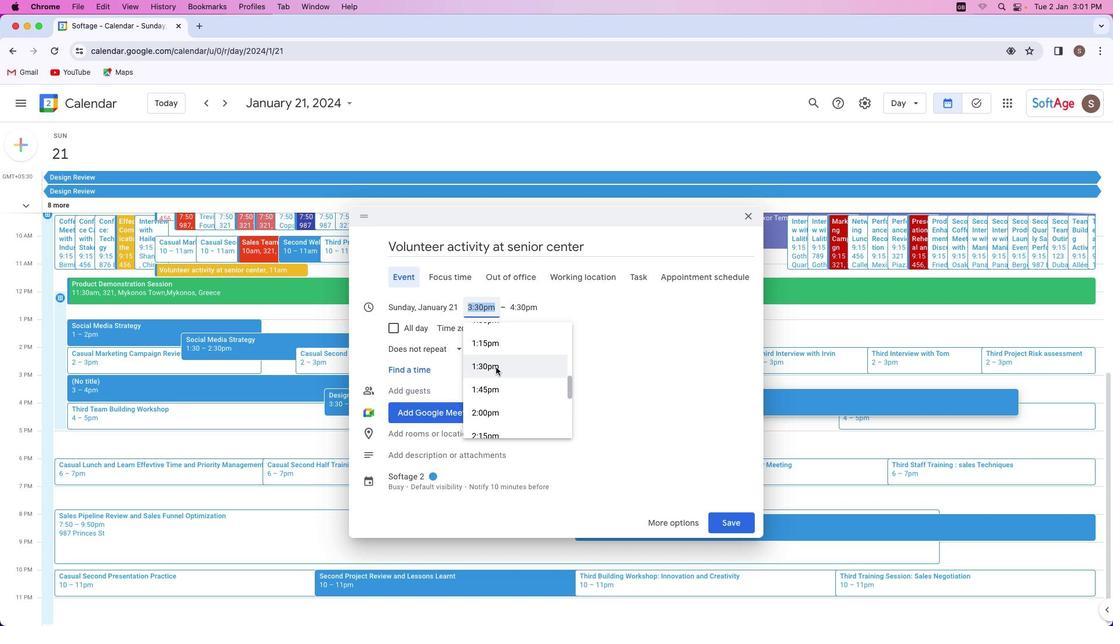 
Action: Mouse scrolled (496, 367) with delta (0, 0)
Screenshot: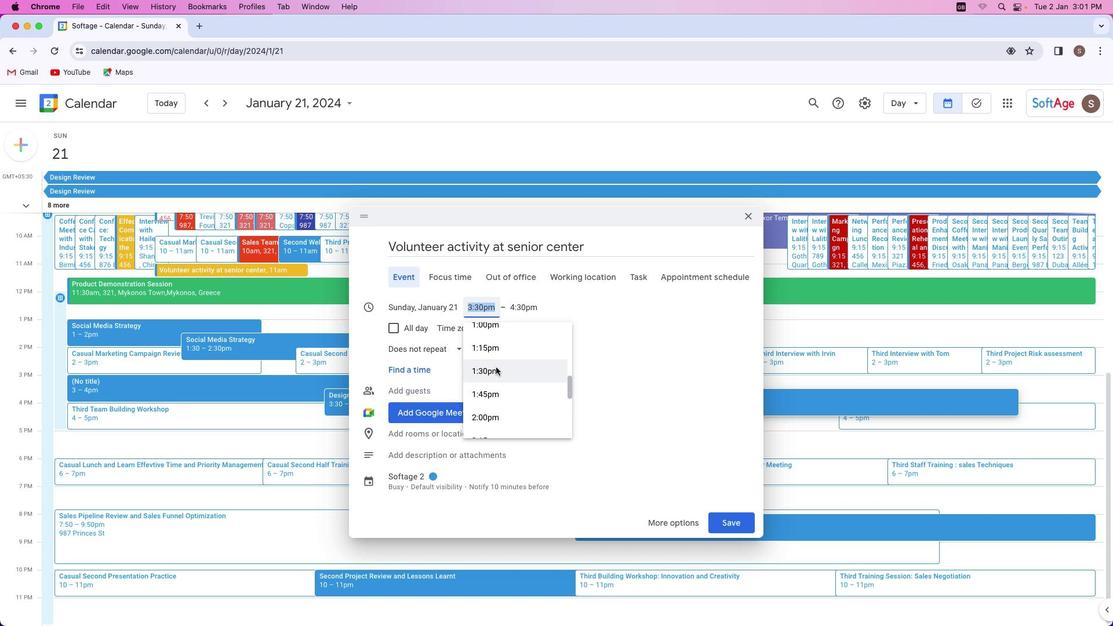 
Action: Mouse scrolled (496, 367) with delta (0, 0)
Screenshot: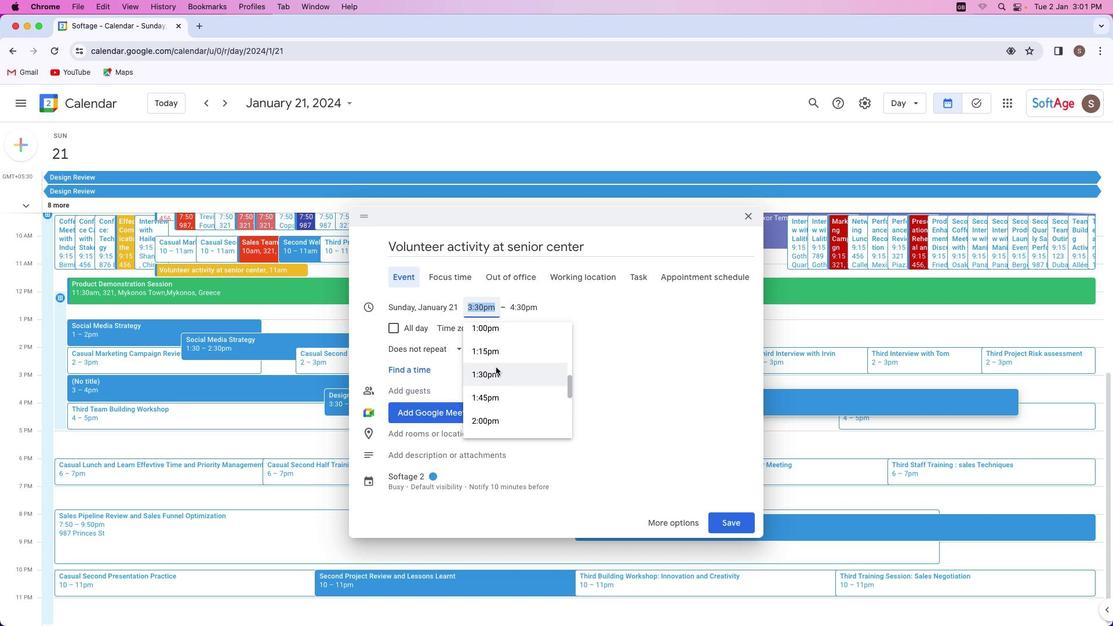 
Action: Mouse scrolled (496, 367) with delta (0, 0)
Screenshot: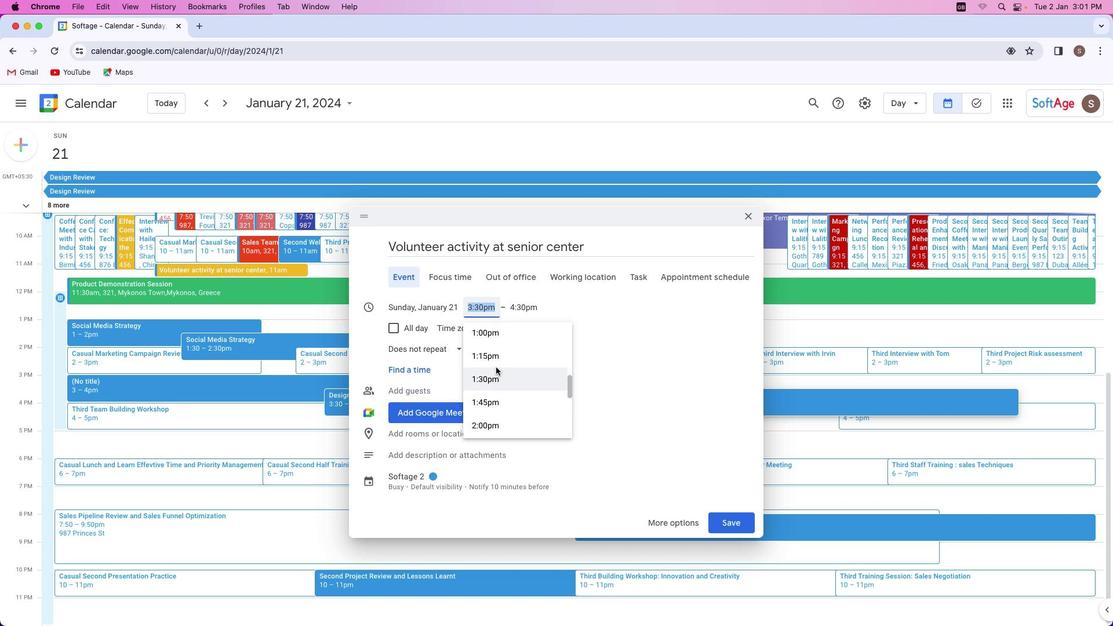 
Action: Mouse moved to (496, 368)
Screenshot: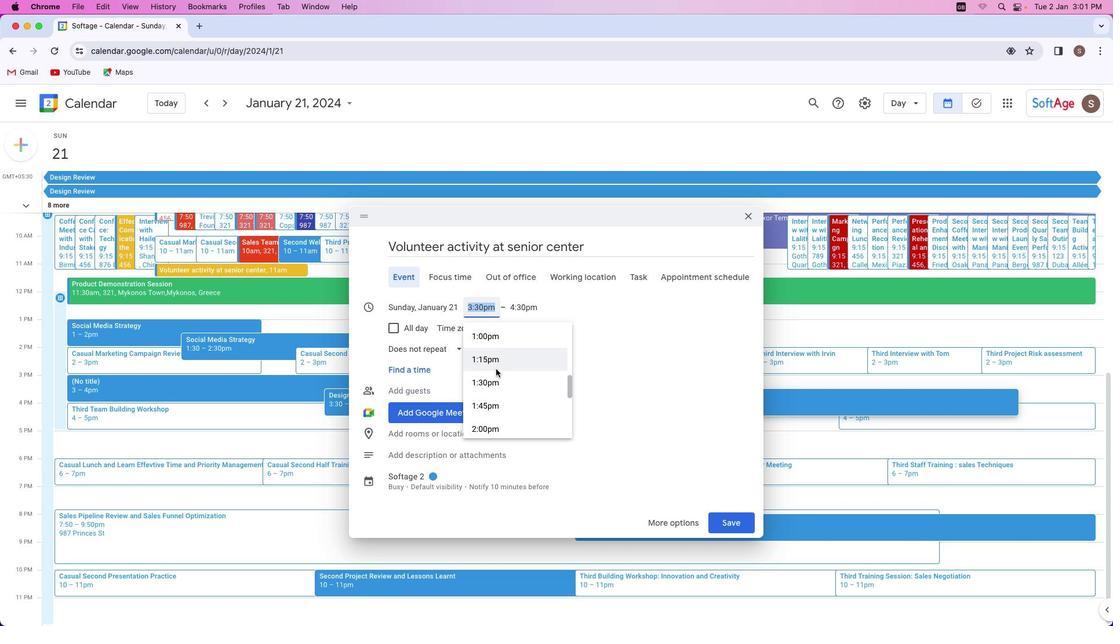 
Action: Mouse scrolled (496, 368) with delta (0, 0)
Screenshot: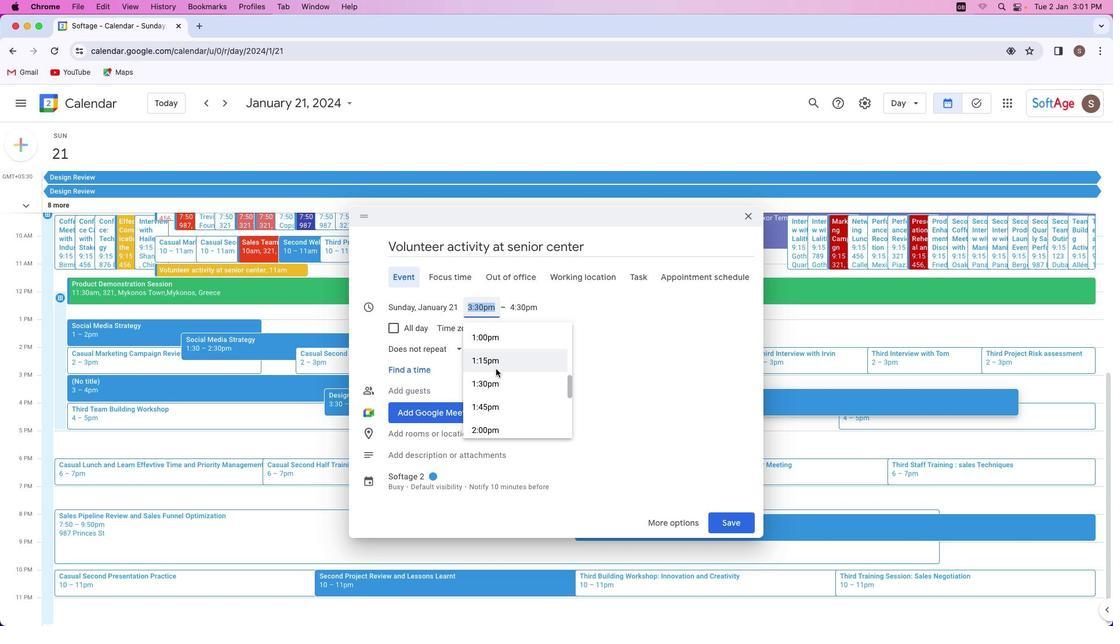 
Action: Mouse moved to (495, 368)
Screenshot: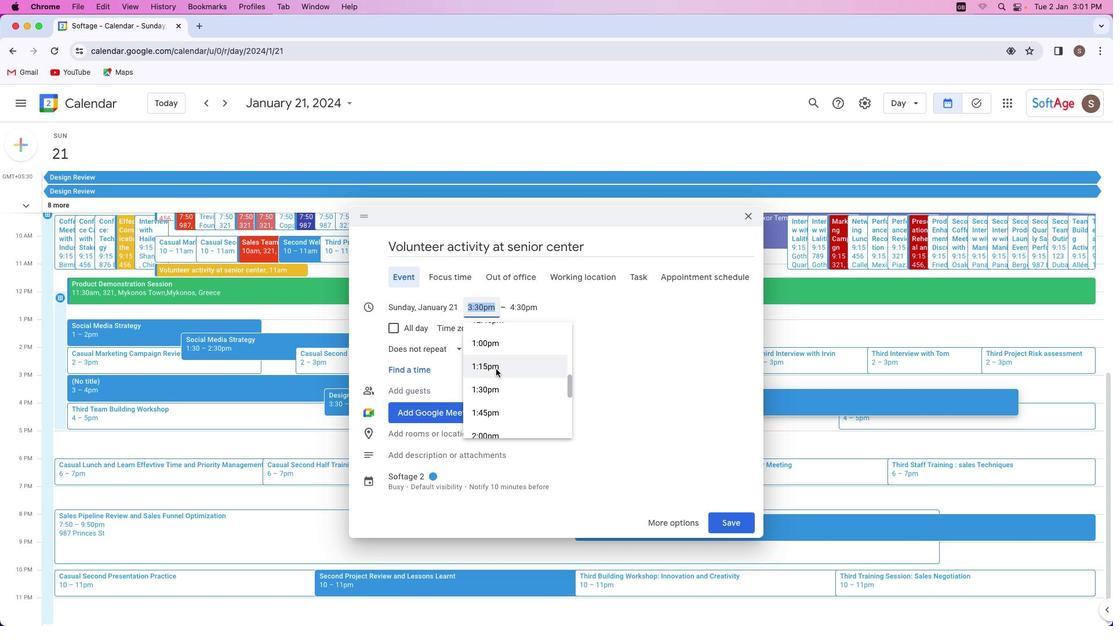 
Action: Mouse scrolled (495, 368) with delta (0, 0)
Screenshot: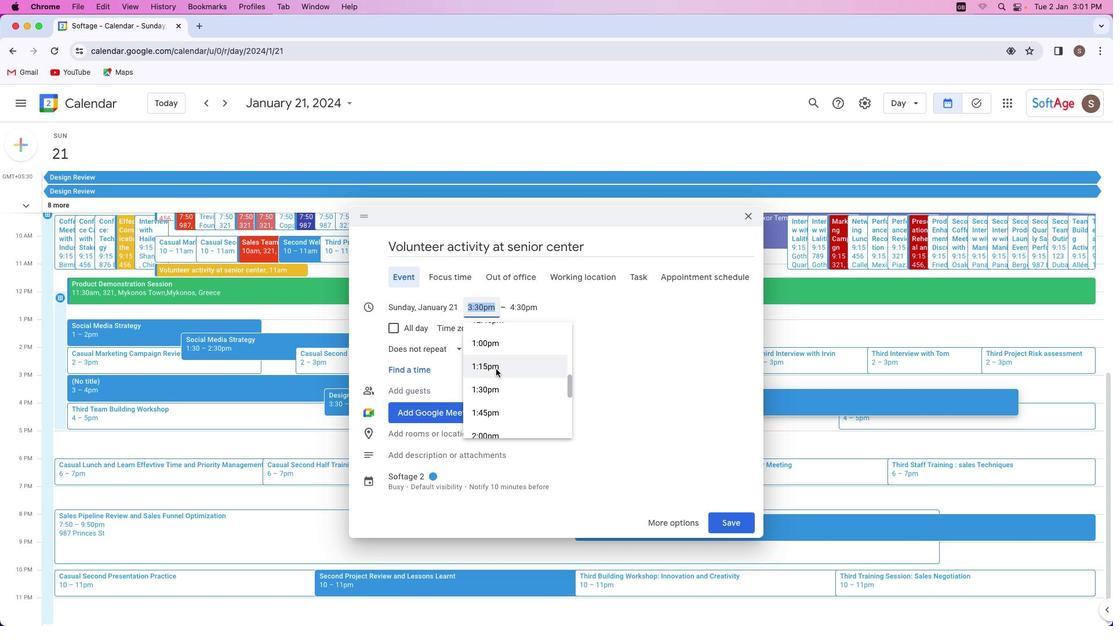 
Action: Mouse scrolled (495, 368) with delta (0, 0)
Screenshot: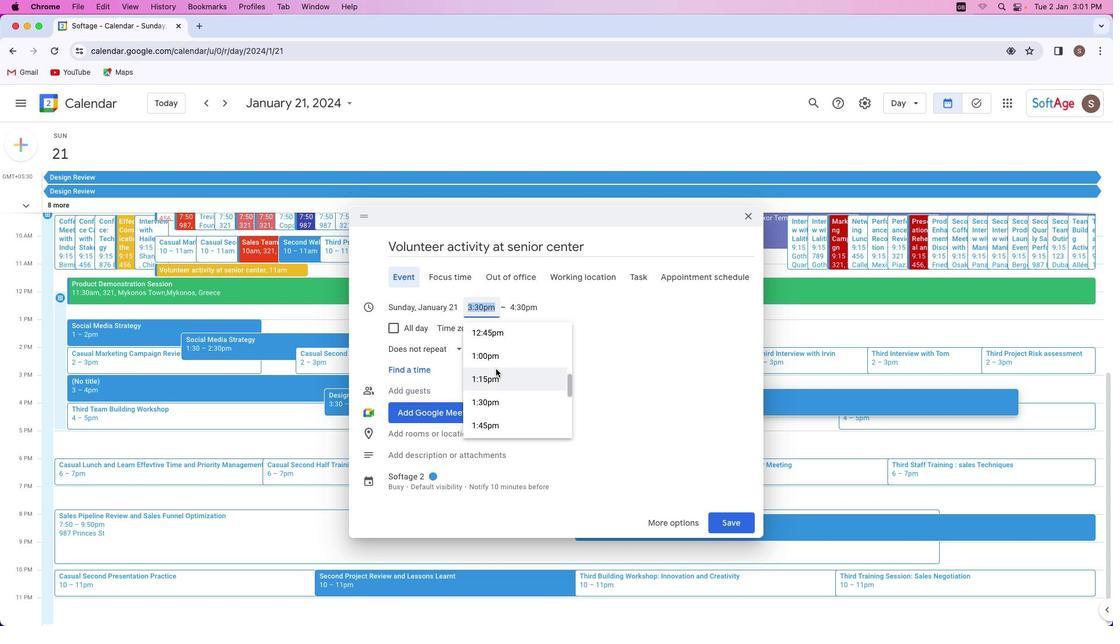 
Action: Mouse scrolled (495, 368) with delta (0, 0)
Screenshot: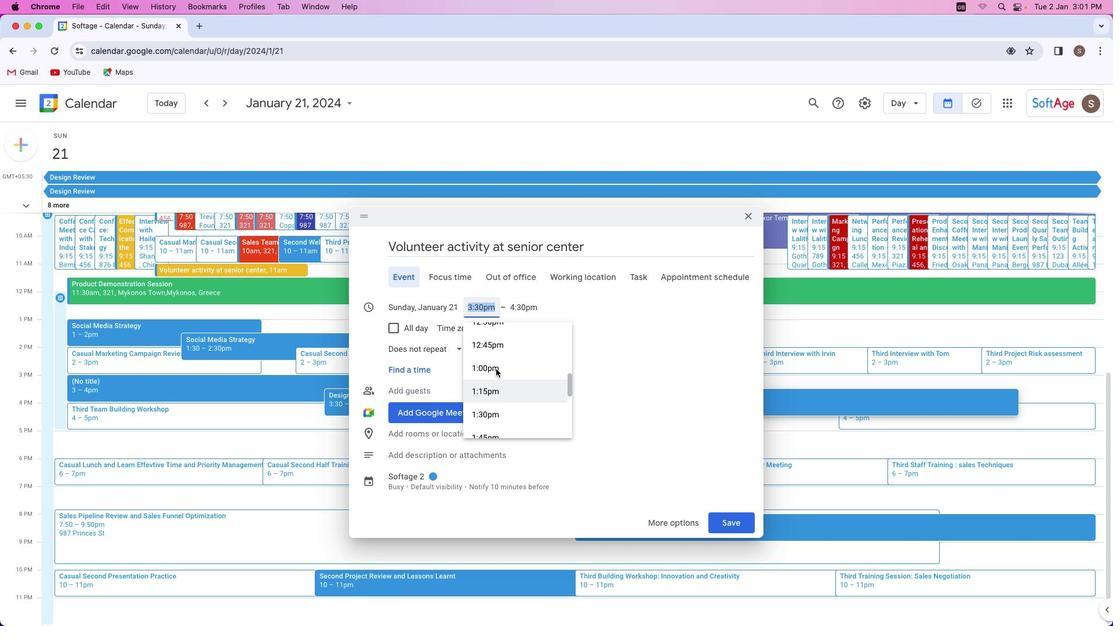 
Action: Mouse scrolled (495, 368) with delta (0, 0)
Screenshot: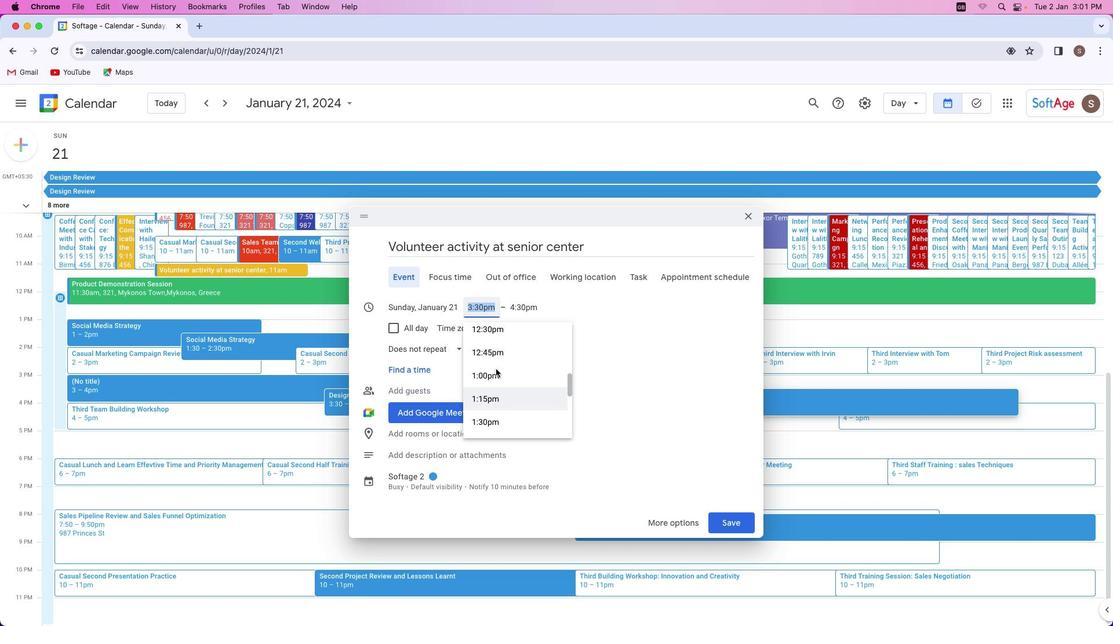 
Action: Mouse scrolled (495, 368) with delta (0, 0)
Screenshot: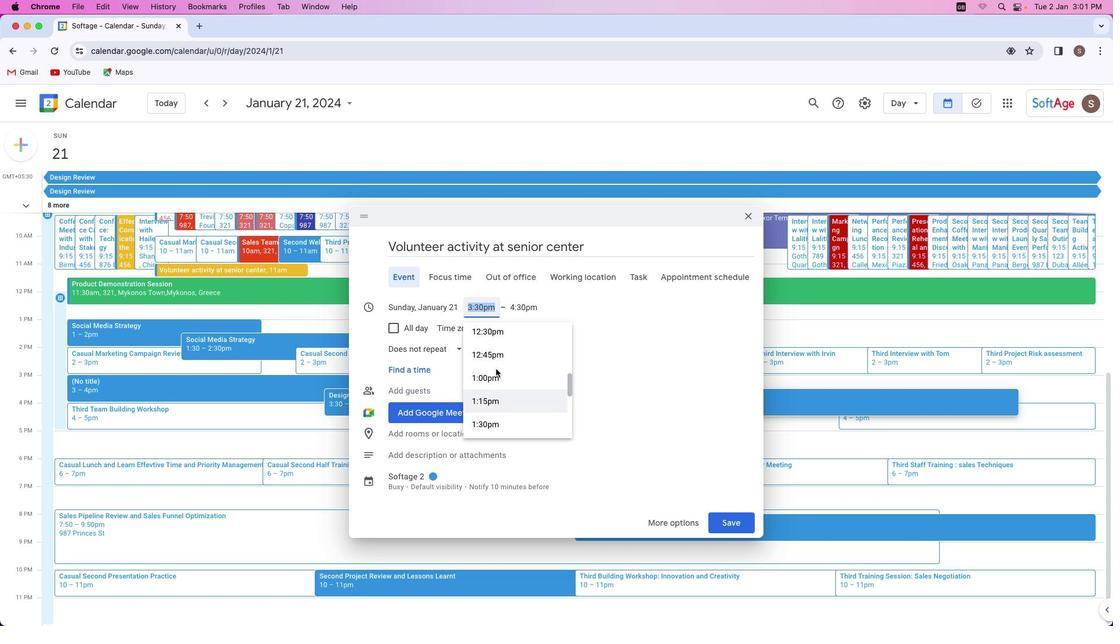 
Action: Mouse scrolled (495, 368) with delta (0, 0)
Screenshot: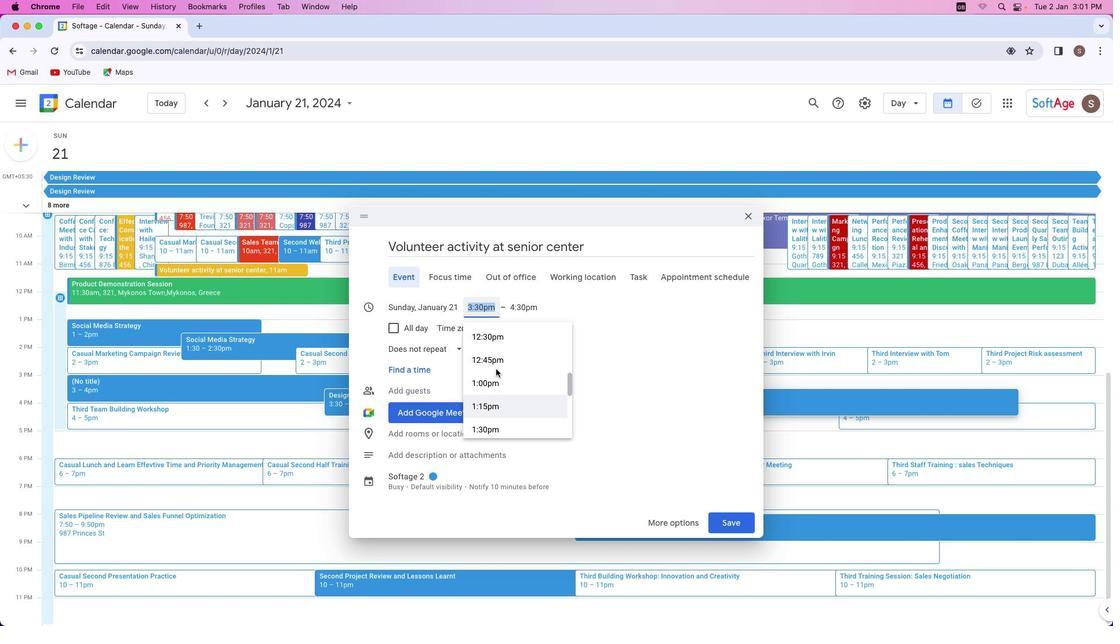 
Action: Mouse scrolled (495, 368) with delta (0, 0)
Screenshot: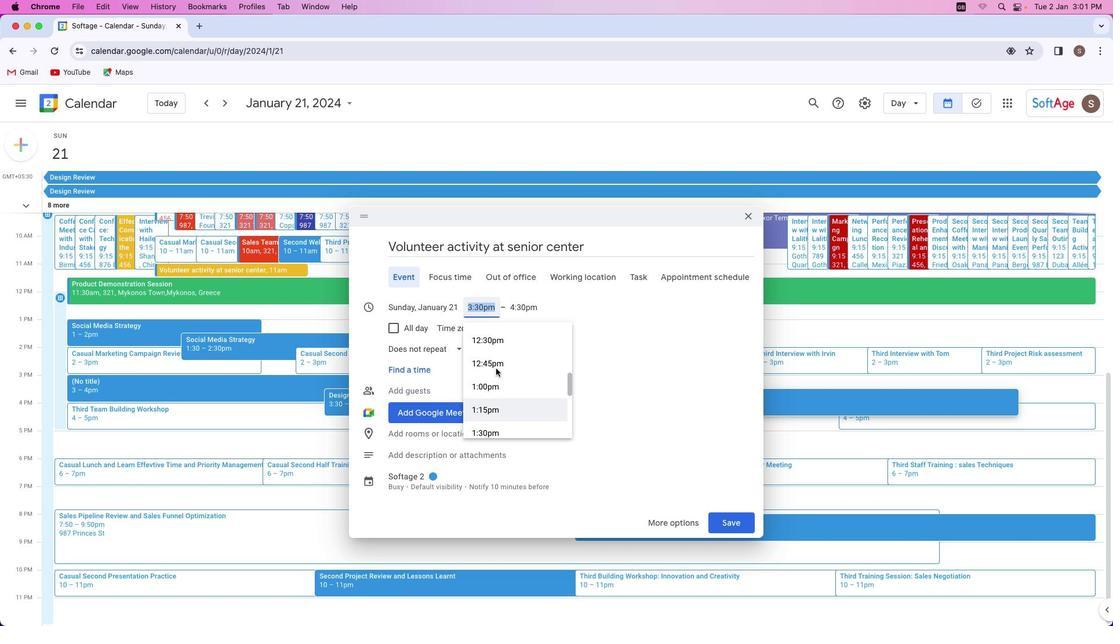 
Action: Mouse moved to (496, 367)
Screenshot: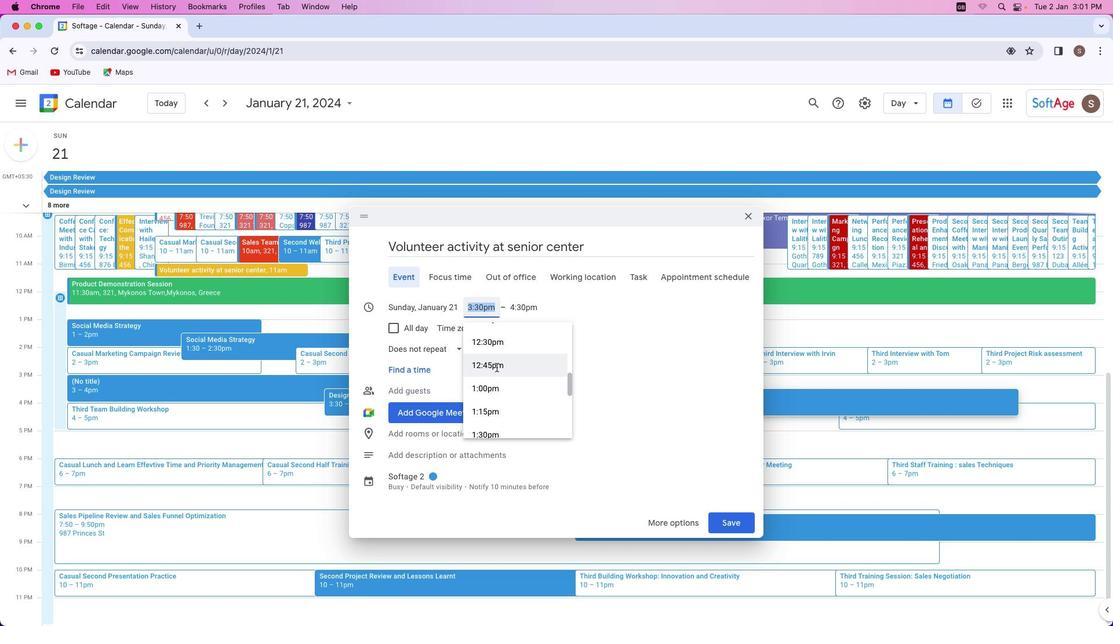 
Action: Mouse scrolled (496, 367) with delta (0, 0)
Screenshot: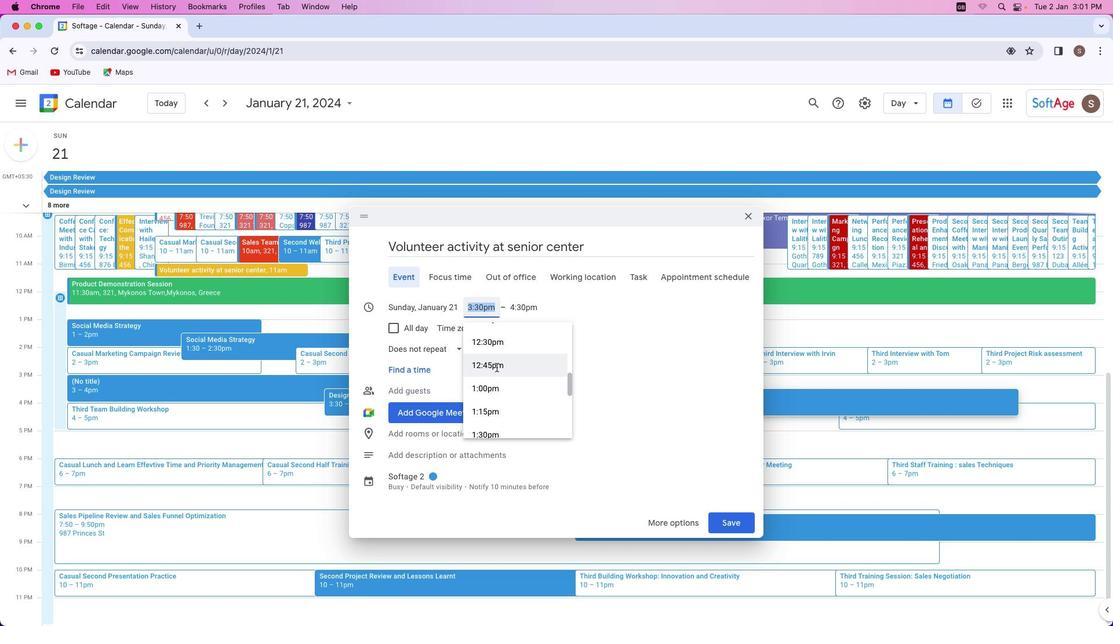 
Action: Mouse scrolled (496, 367) with delta (0, 0)
Screenshot: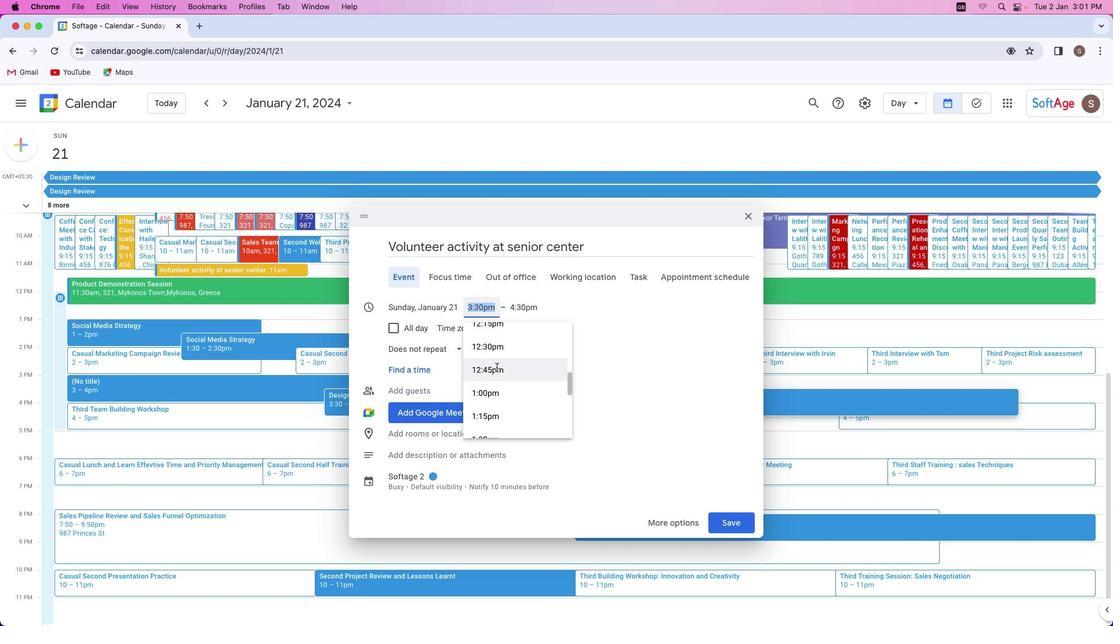 
Action: Mouse scrolled (496, 367) with delta (0, 0)
Screenshot: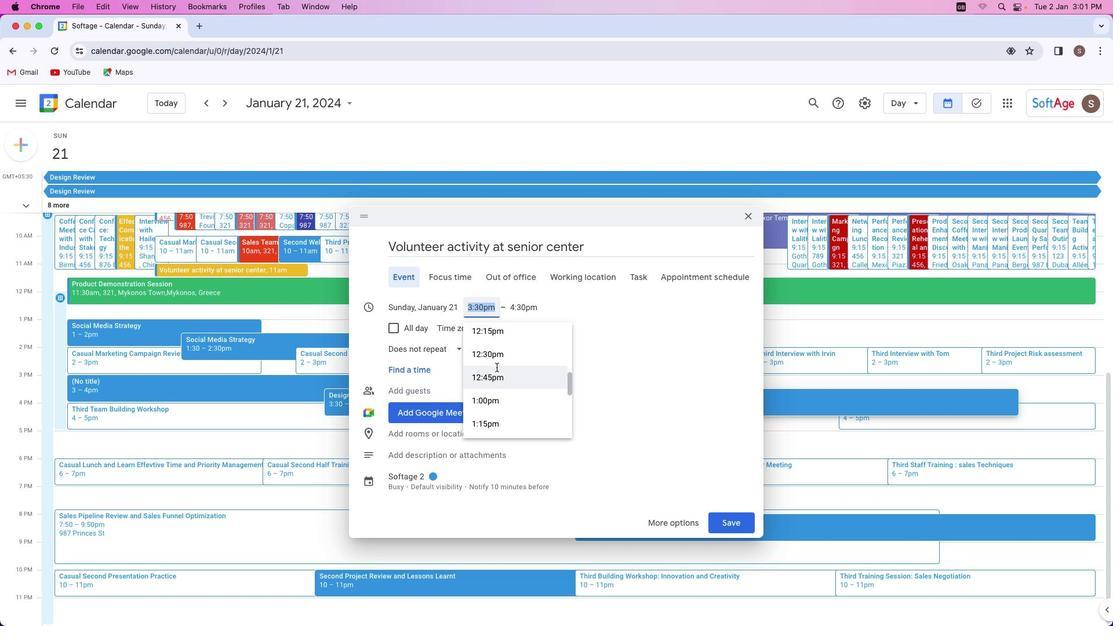 
Action: Mouse scrolled (496, 367) with delta (0, 0)
Screenshot: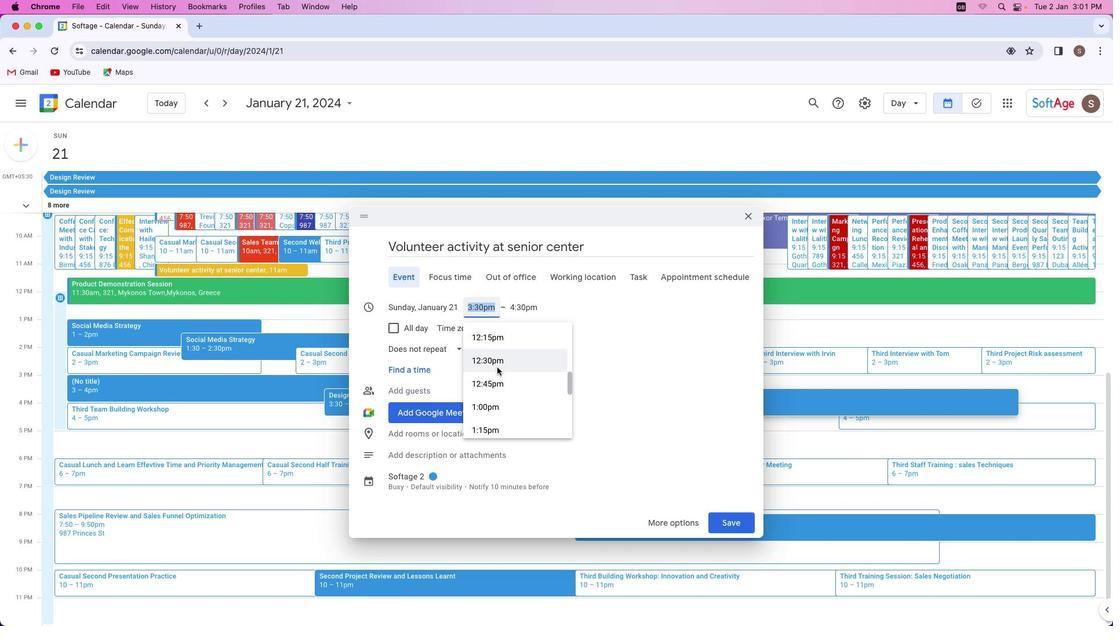 
Action: Mouse moved to (496, 367)
Screenshot: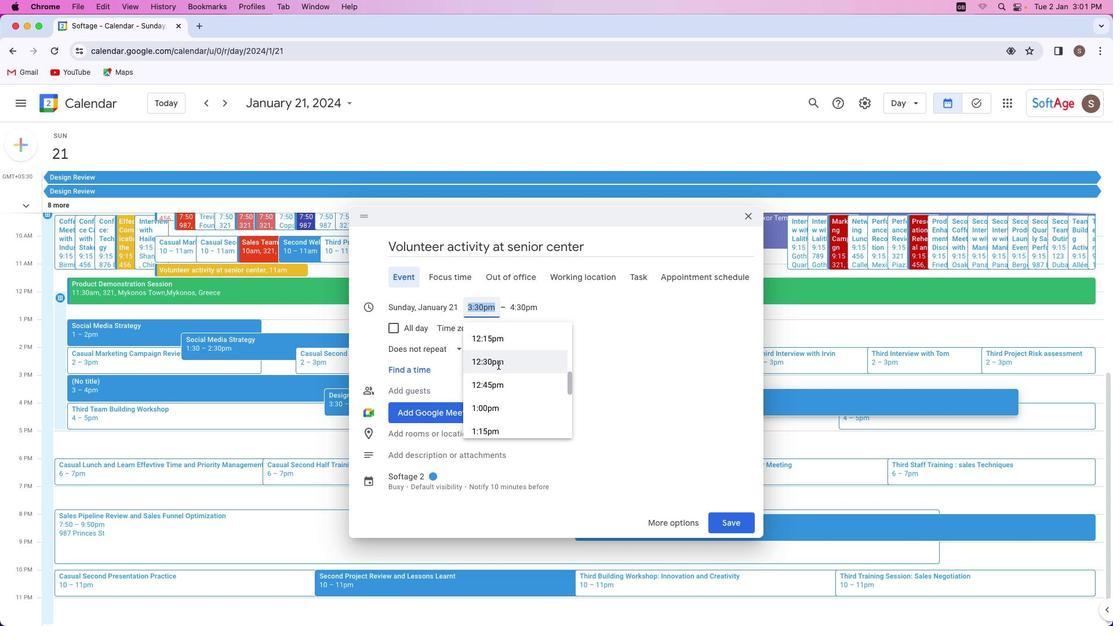 
Action: Mouse scrolled (496, 367) with delta (0, 0)
Screenshot: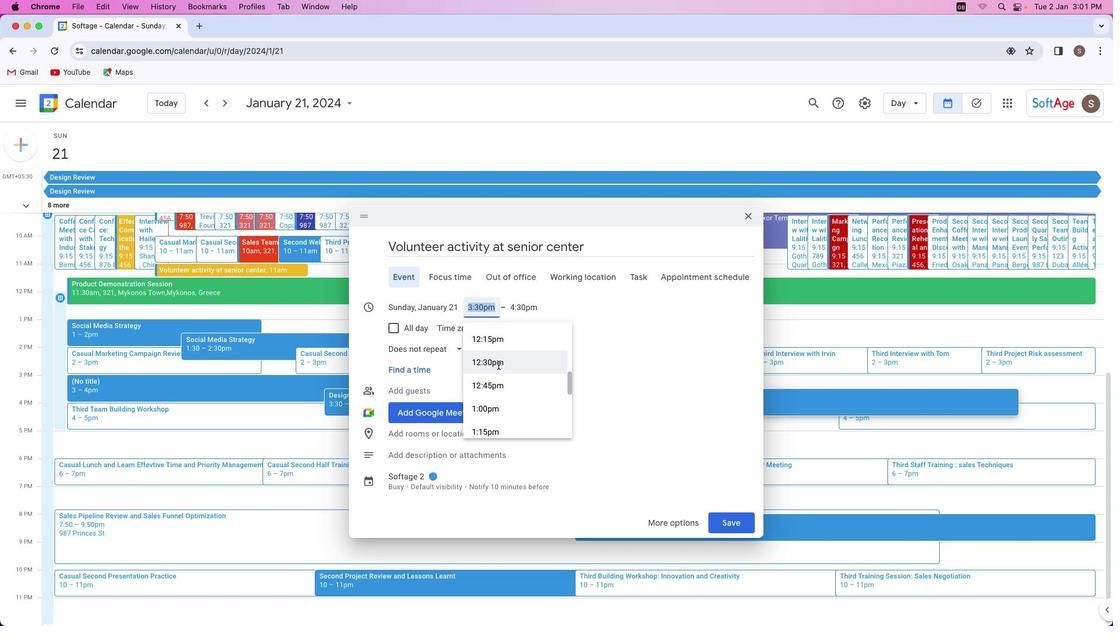 
Action: Mouse moved to (499, 365)
Screenshot: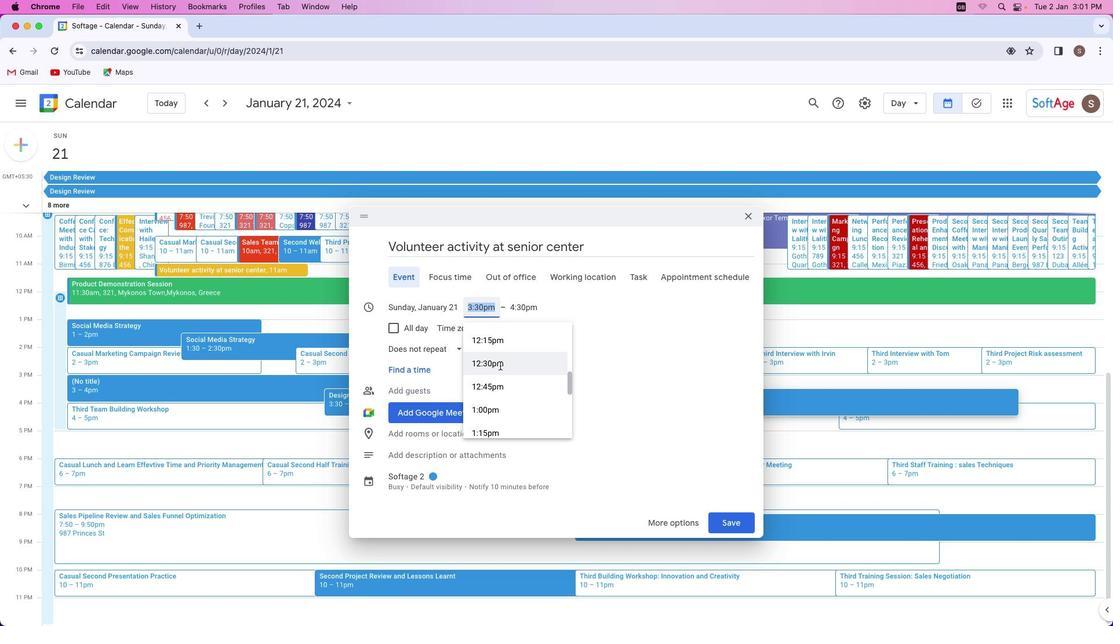 
Action: Mouse scrolled (499, 365) with delta (0, 0)
Screenshot: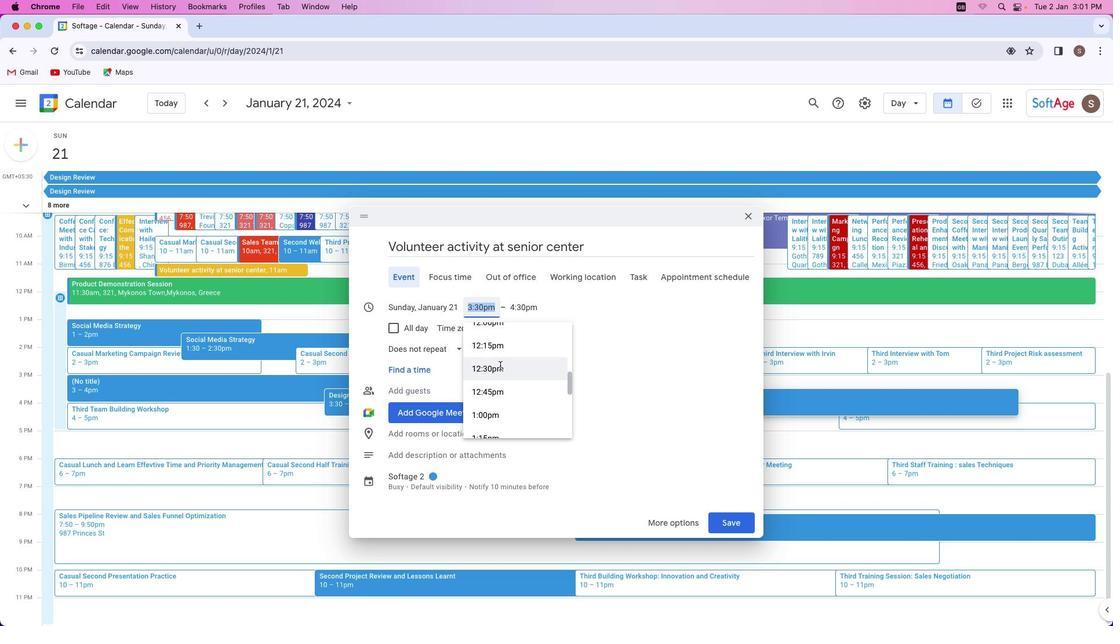 
Action: Mouse scrolled (499, 365) with delta (0, 0)
Screenshot: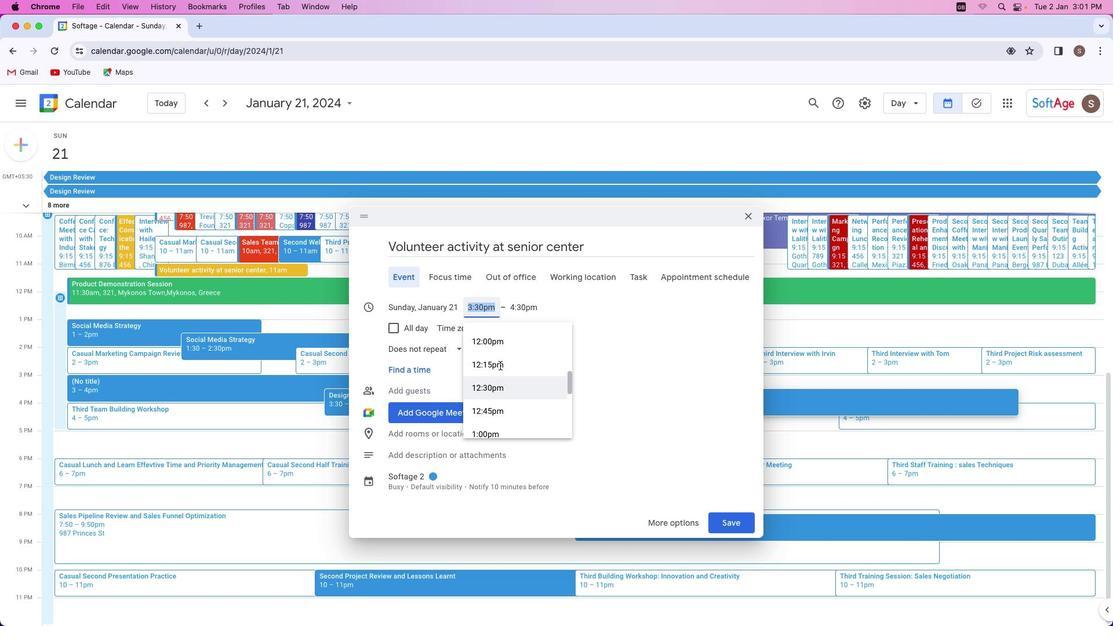 
Action: Mouse scrolled (499, 365) with delta (0, 1)
Screenshot: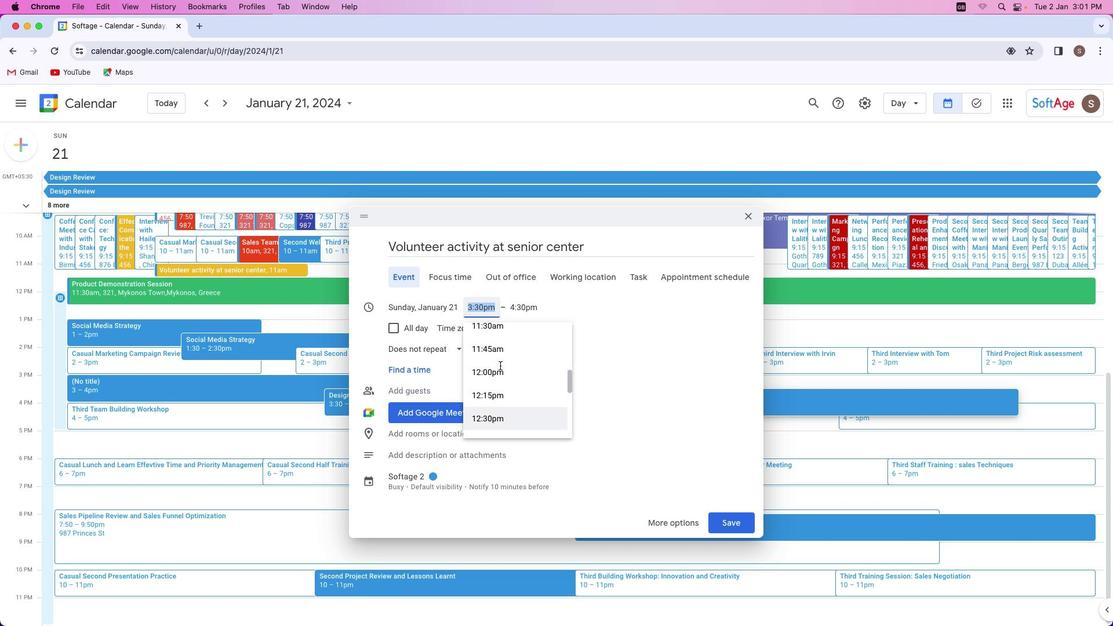 
Action: Mouse scrolled (499, 365) with delta (0, 0)
Screenshot: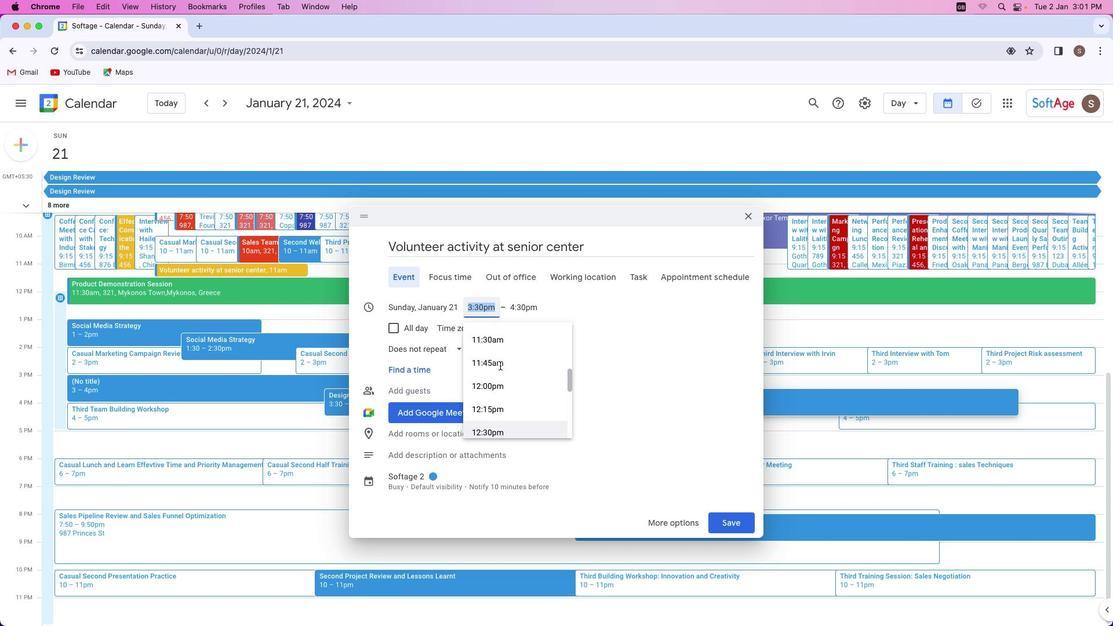 
Action: Mouse moved to (498, 387)
Screenshot: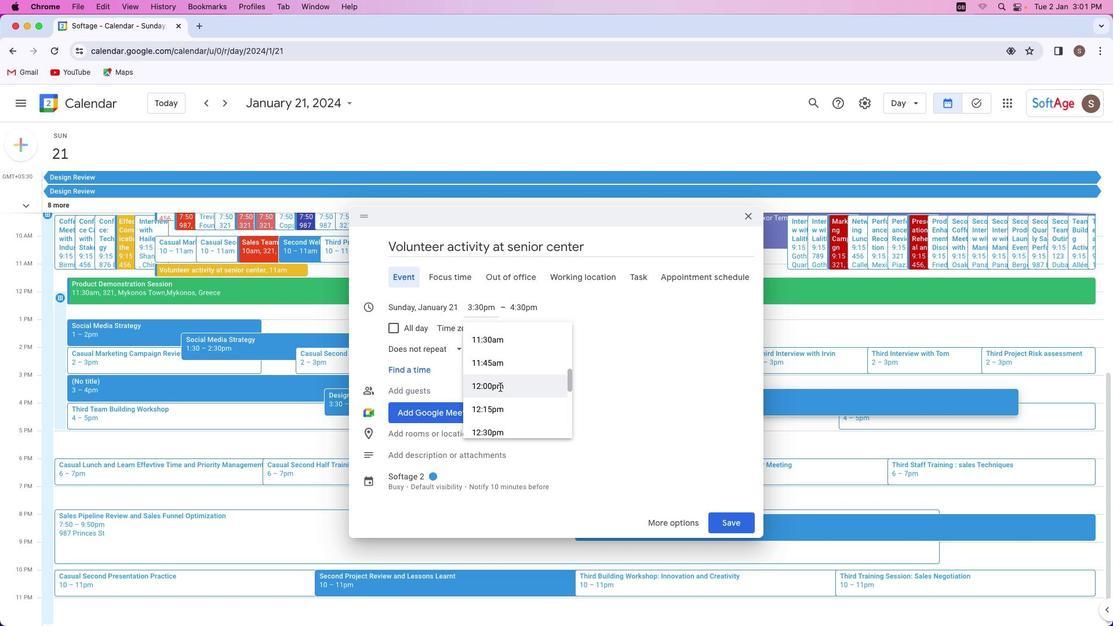 
Action: Mouse pressed left at (498, 387)
Screenshot: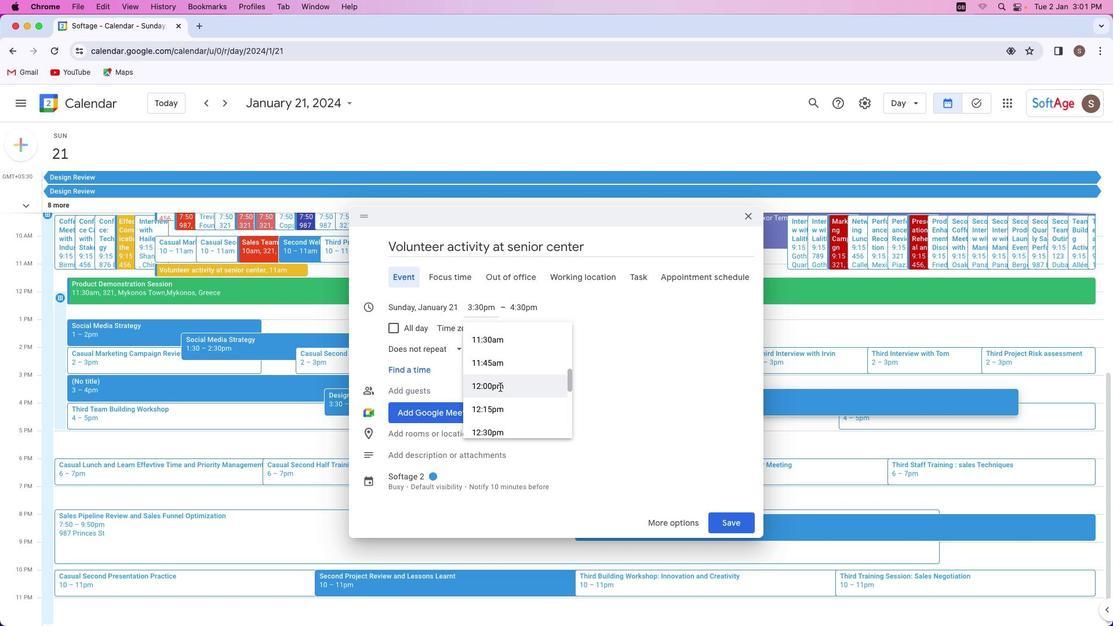
Action: Mouse moved to (430, 456)
Screenshot: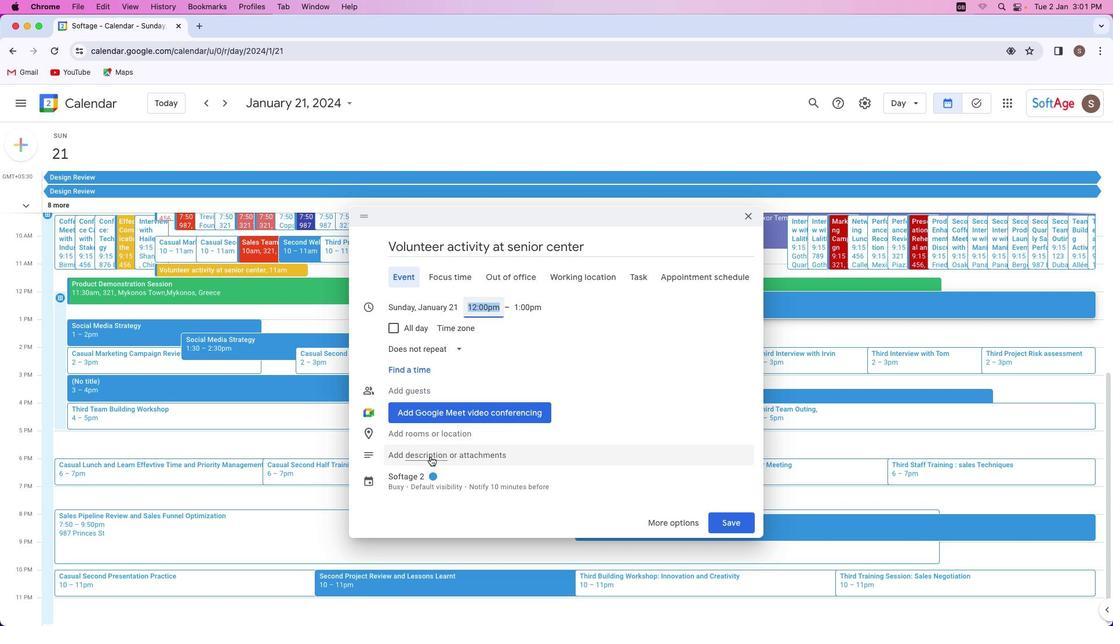 
Action: Mouse pressed left at (430, 456)
Screenshot: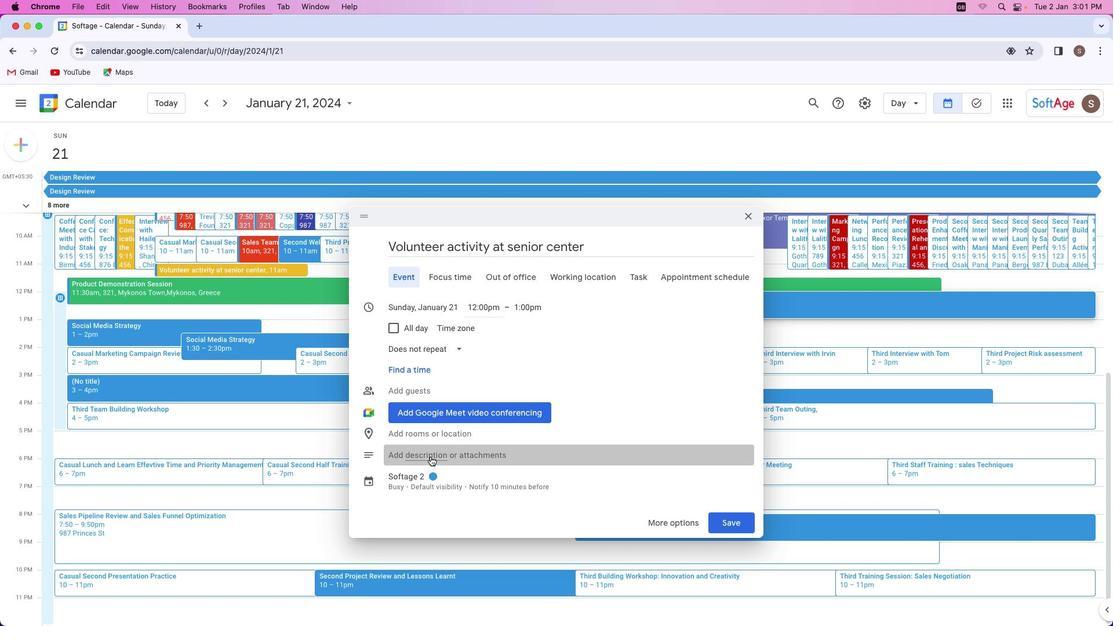 
Action: Mouse moved to (567, 414)
Screenshot: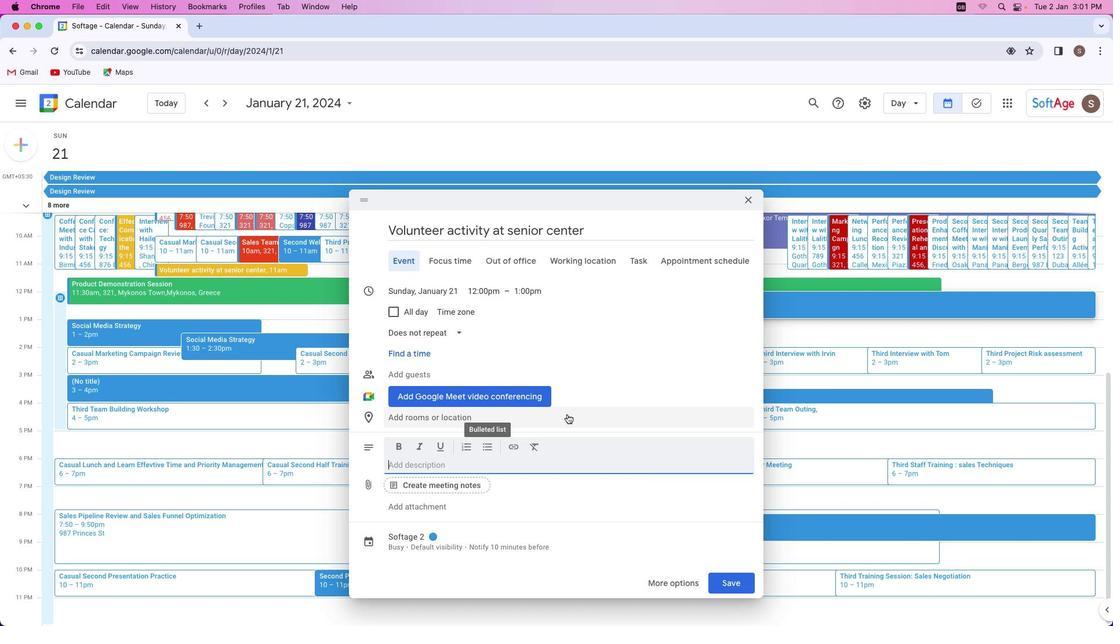 
Action: Key pressed Key.shift'T''h''i''s'Key.space'p''l''a''n'Key.space'i''s'Key.space'f''o''r'Key.space'v''o''l''u''n''t''e''e''r'Key.space'a''c''t''i''v''i''t''y'Key.space'a''t'Key.space'a'Key.space's''e''c''i'Key.backspaceKey.backspace'n''i''o''r'Key.space'c''e''n''t''e''r''.'
Screenshot: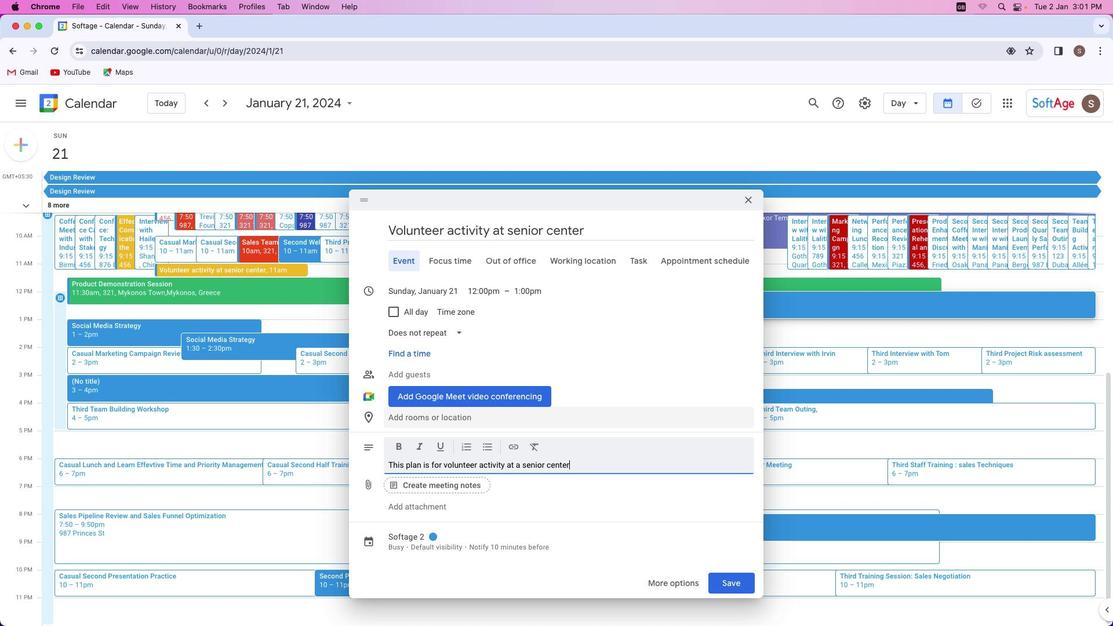 
Action: Mouse moved to (429, 544)
Screenshot: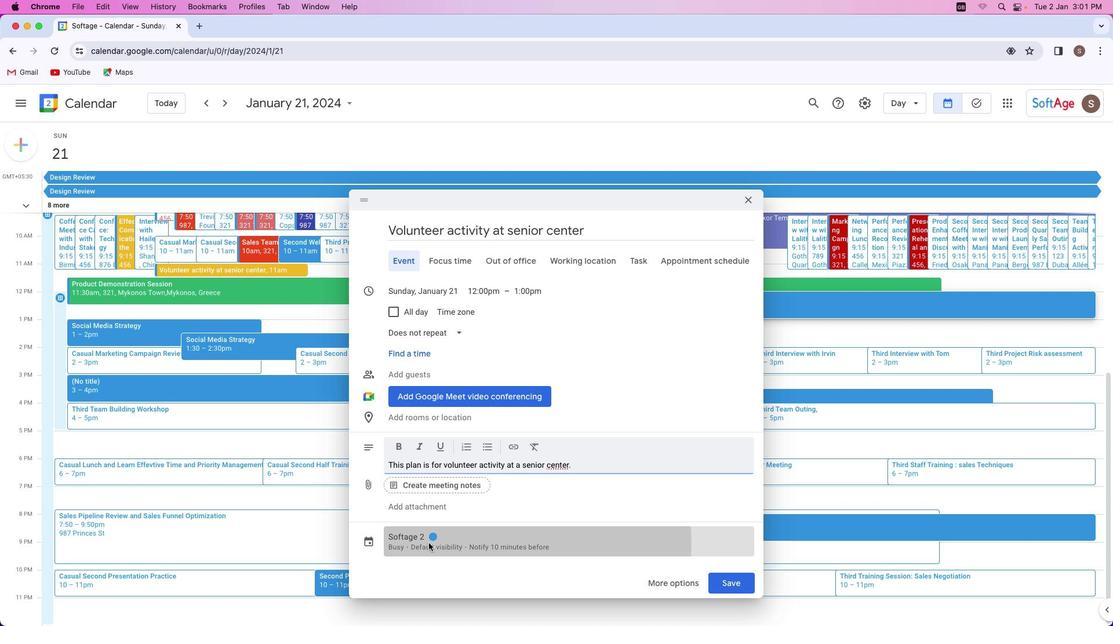 
Action: Mouse pressed left at (429, 544)
Screenshot: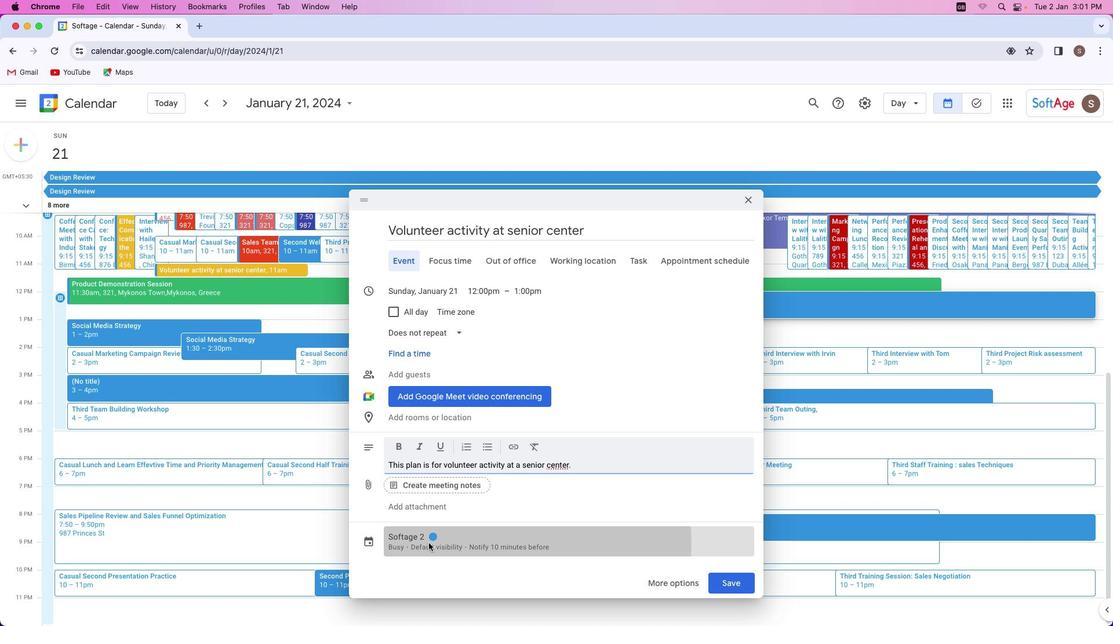 
Action: Mouse moved to (453, 451)
Screenshot: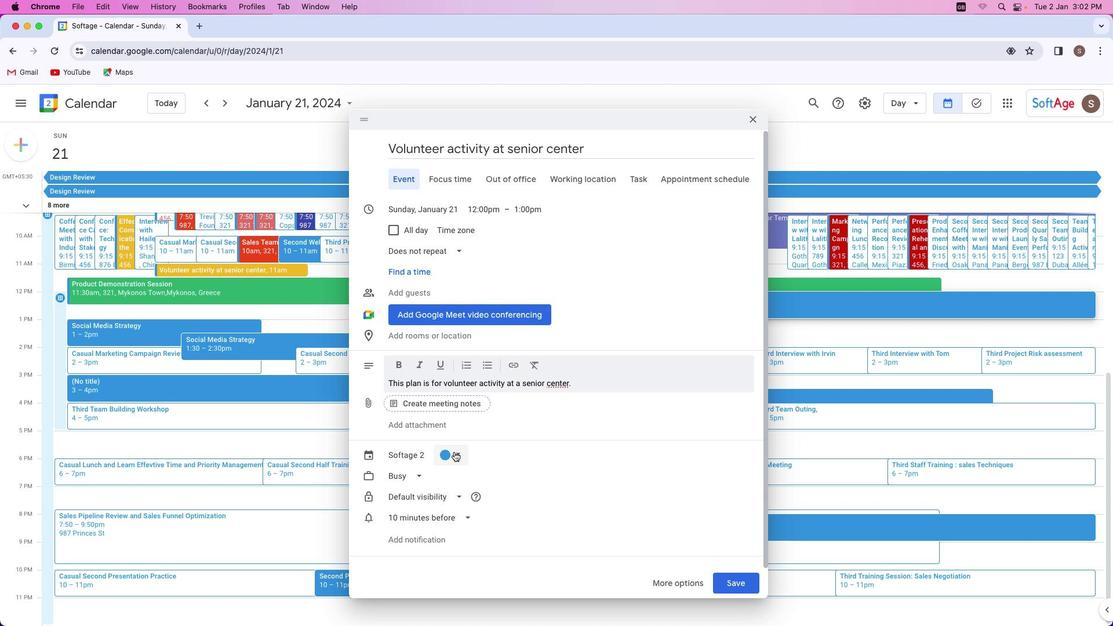 
Action: Mouse pressed left at (453, 451)
Screenshot: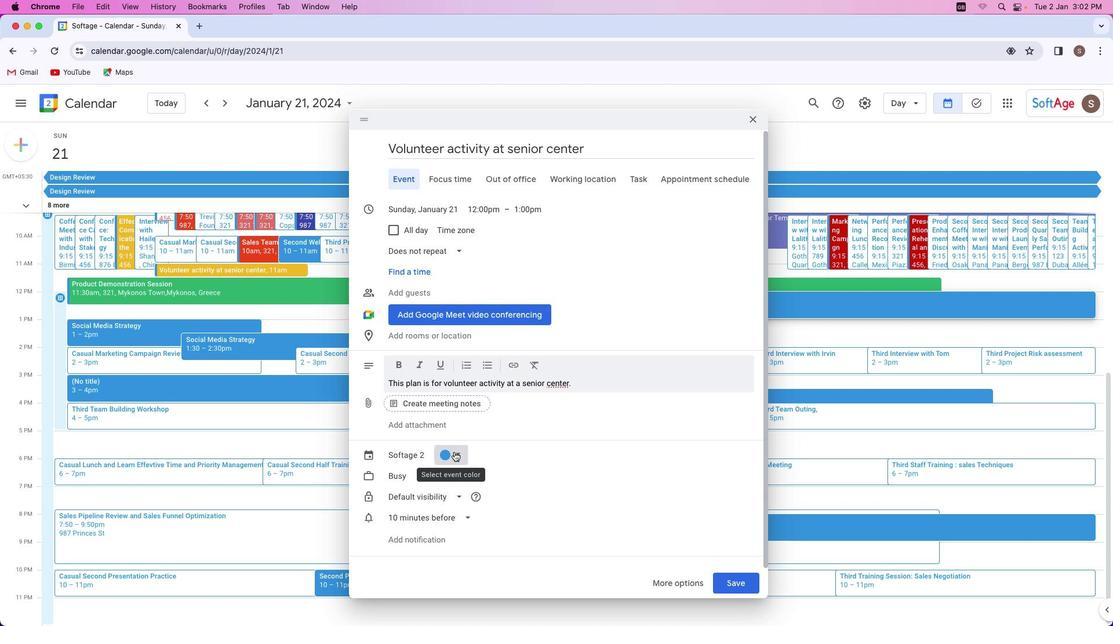 
Action: Mouse moved to (485, 489)
Screenshot: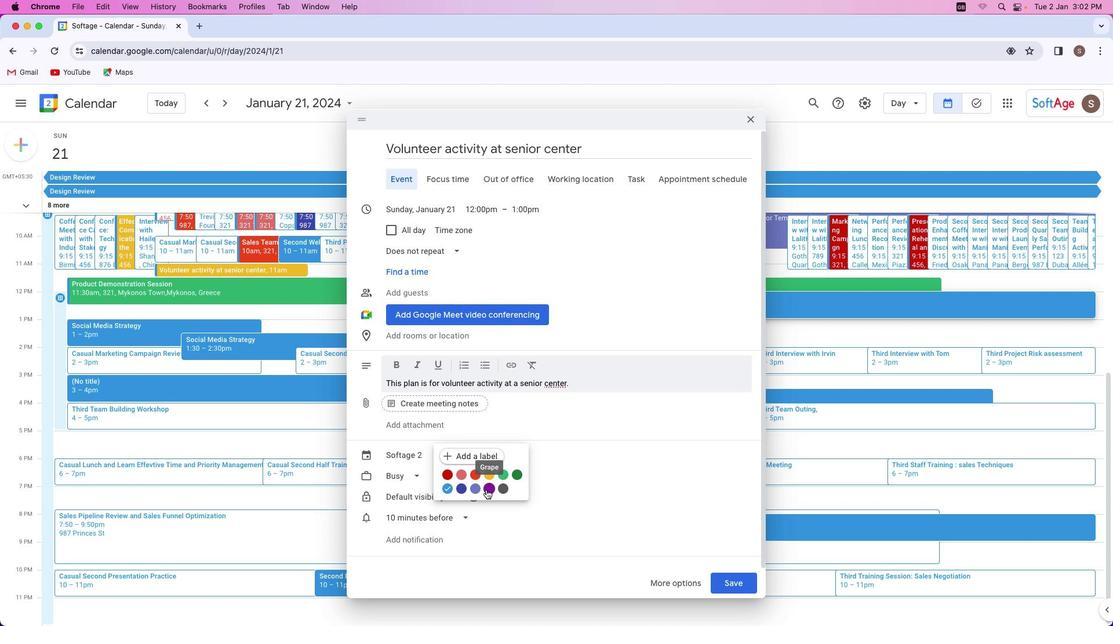 
Action: Mouse pressed left at (485, 489)
Screenshot: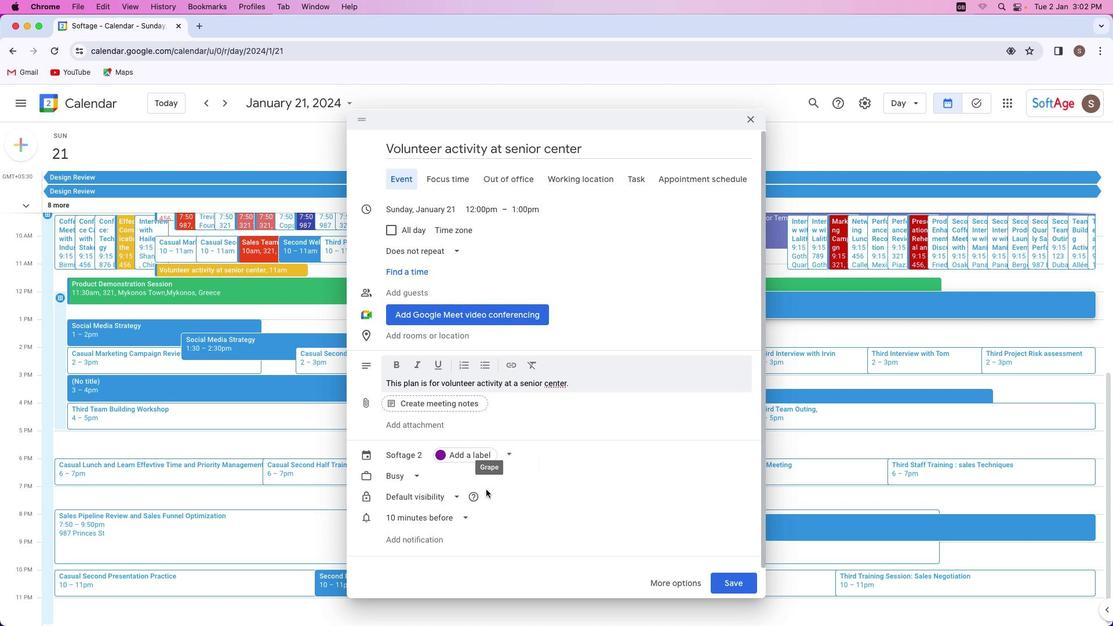 
Action: Mouse moved to (740, 582)
Screenshot: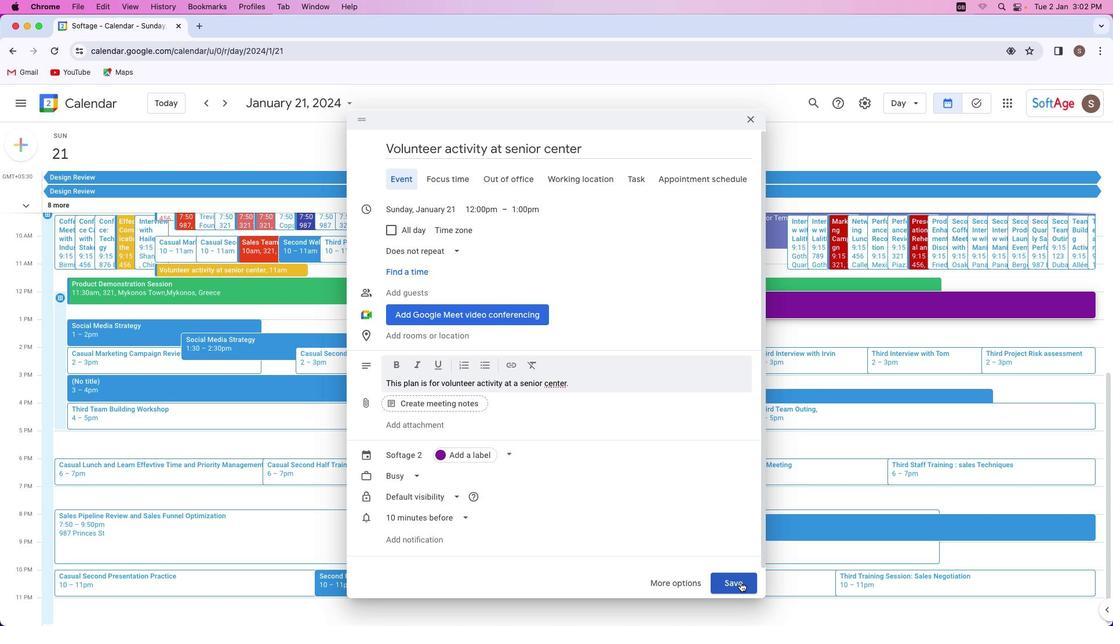 
Action: Mouse pressed left at (740, 582)
Screenshot: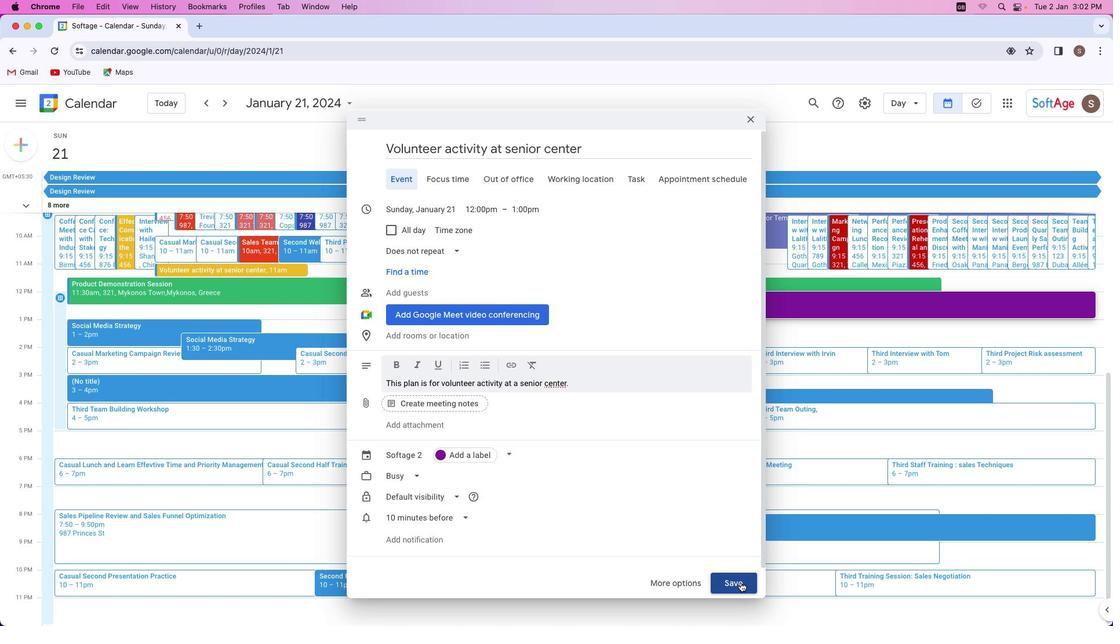 
Action: Mouse moved to (619, 302)
Screenshot: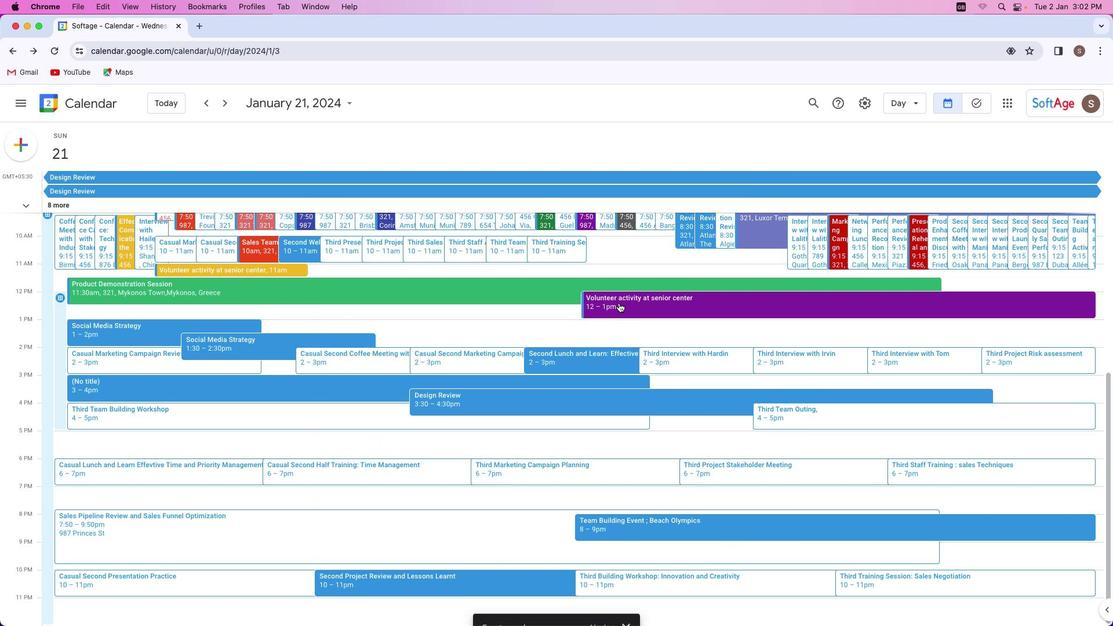 
Action: Mouse pressed left at (619, 302)
Screenshot: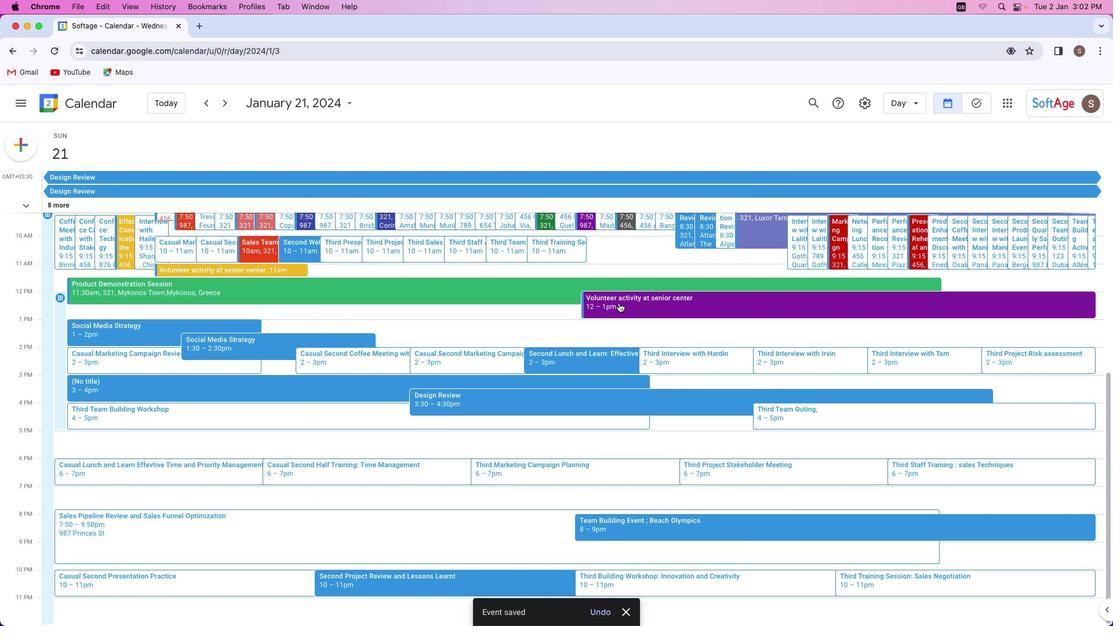 
Action: Mouse moved to (611, 328)
Screenshot: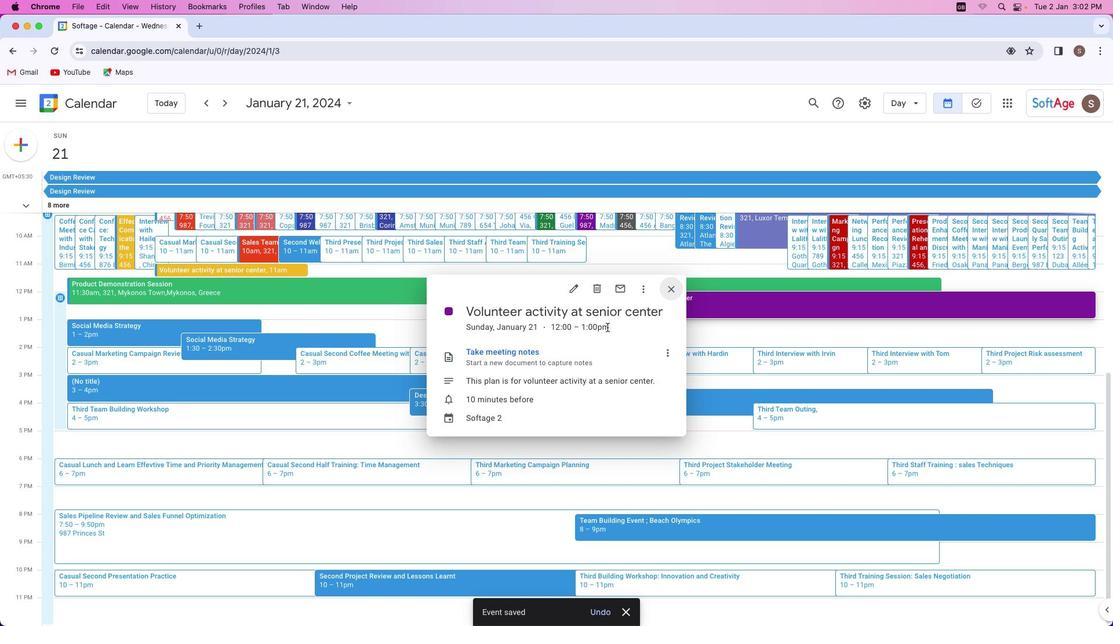 
